 Task: Create new customer invoice with Date Opened: 26-Apr-23, Select Customer: Burlington, Terms: Net 7. Make invoice entry for item-1 with Date: 26-Apr-23, Description: Johnson's Tear-Free Bedtime Baby Bath Soothing Aromas (15 oz), Income Account: Income:Sales, Quantity: 1, Unit Price: 12.99, Sales Tax: Y, Sales Tax Included: N, Tax Table: Sales Tax. Post Invoice with Post Date: 26-Apr-23, Post to Accounts: Assets:Accounts Receivable. Pay / Process Payment with Transaction Date: 02-May-23, Amount: 13.77, Transfer Account: Checking Account. Go to 'Print Invoice'. Save a pdf copy of the invoice.
Action: Mouse pressed left at (140, 24)
Screenshot: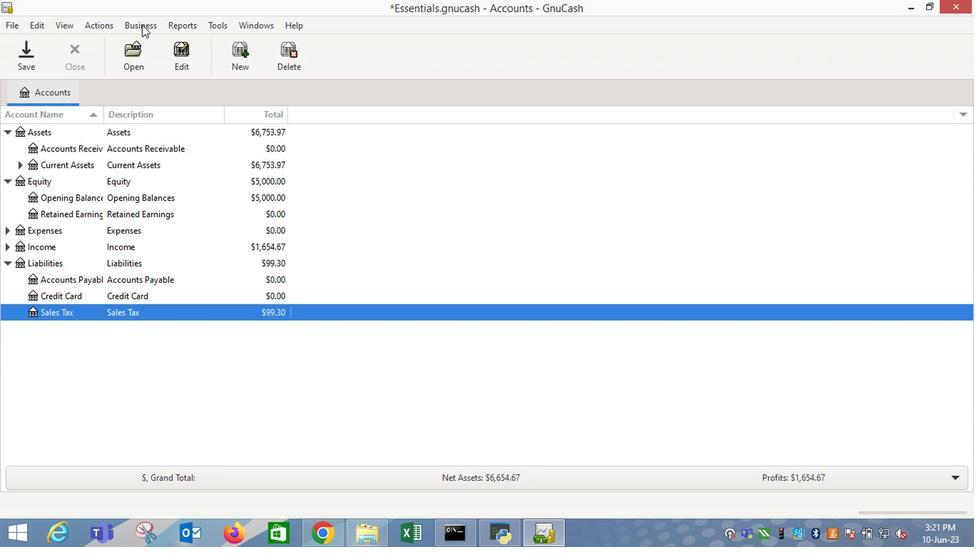 
Action: Mouse moved to (307, 95)
Screenshot: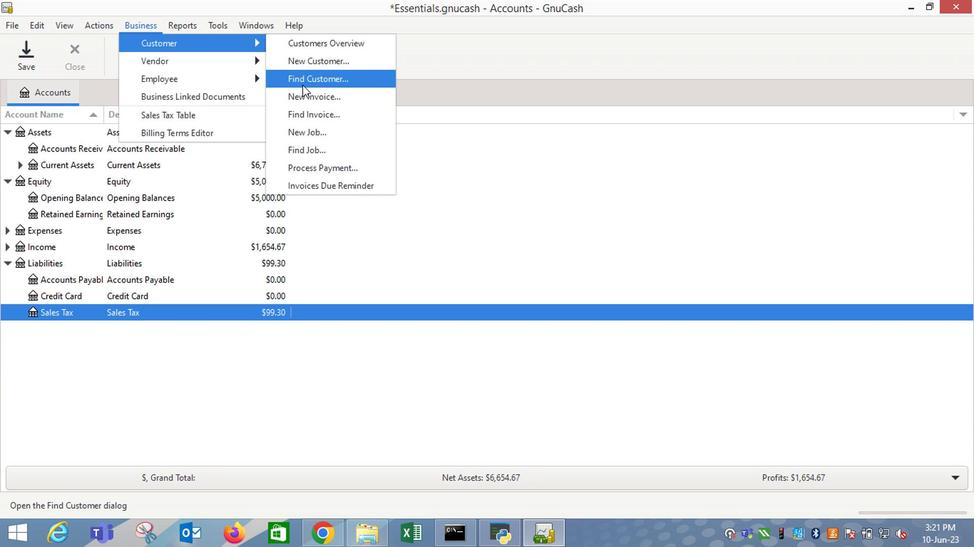 
Action: Mouse pressed left at (307, 95)
Screenshot: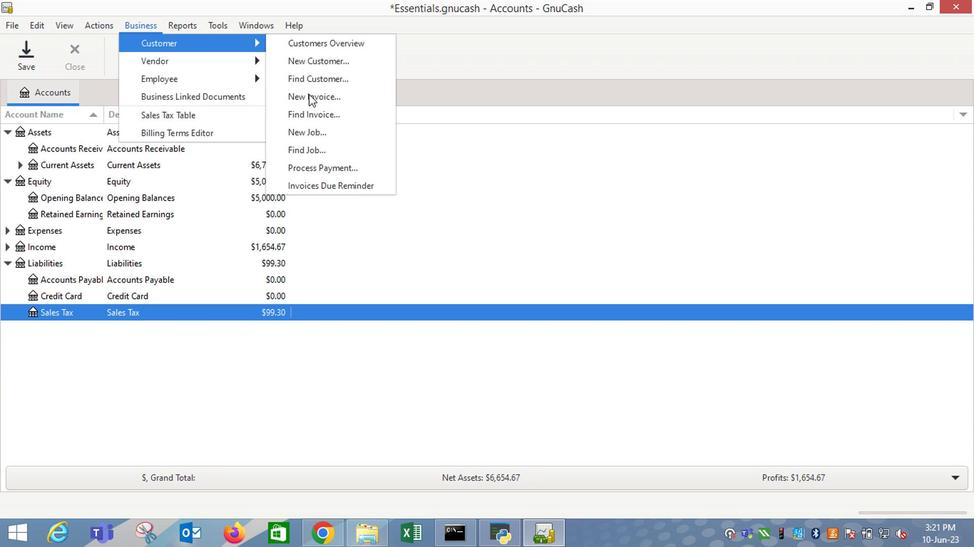 
Action: Mouse moved to (582, 217)
Screenshot: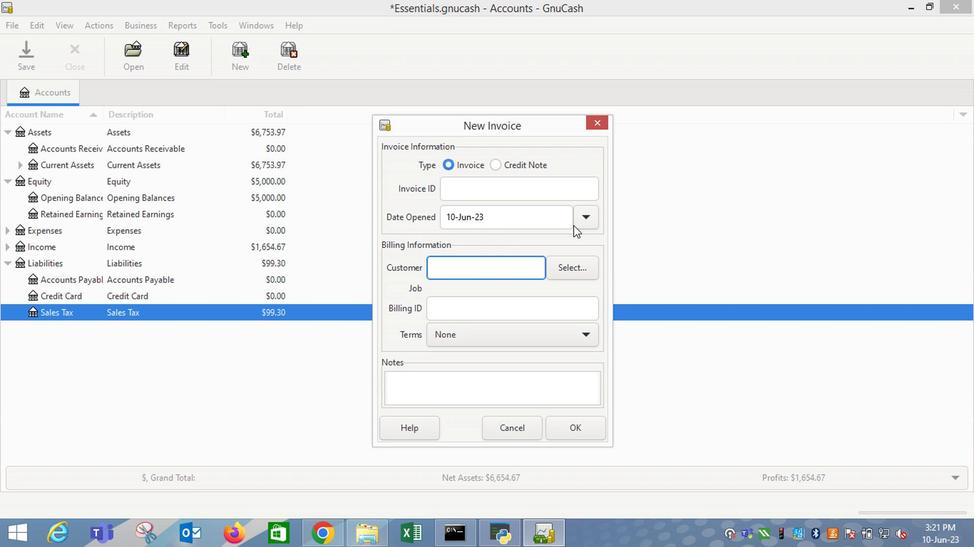 
Action: Mouse pressed left at (582, 217)
Screenshot: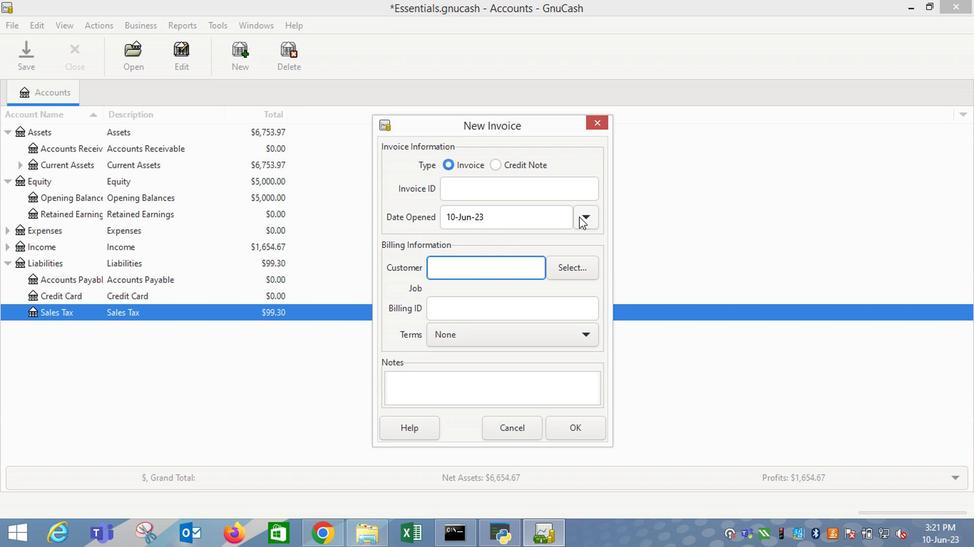 
Action: Mouse moved to (471, 237)
Screenshot: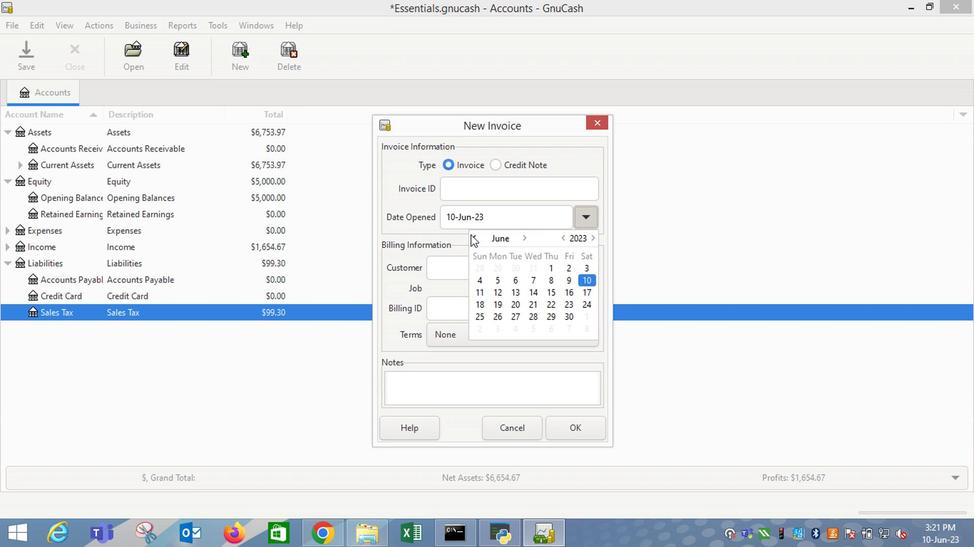 
Action: Mouse pressed left at (471, 237)
Screenshot: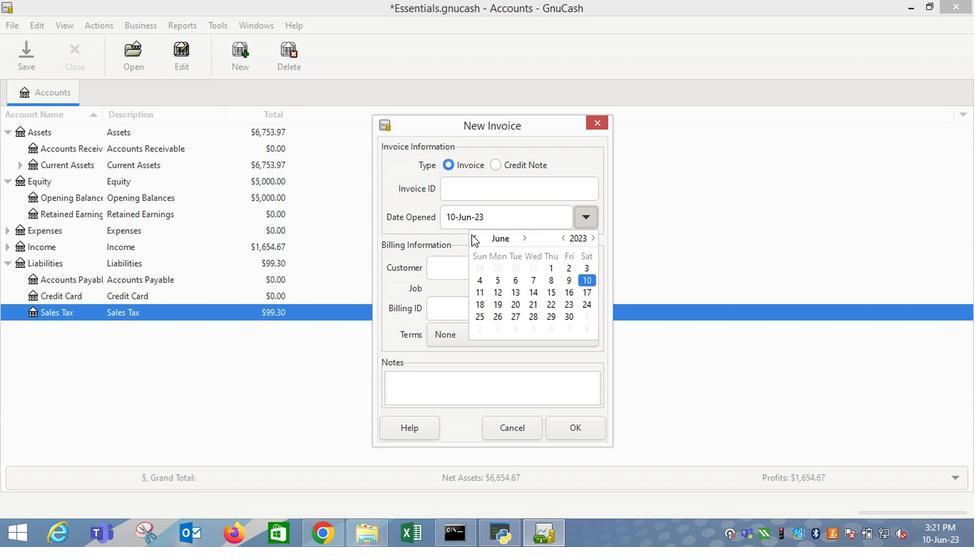 
Action: Mouse pressed left at (471, 237)
Screenshot: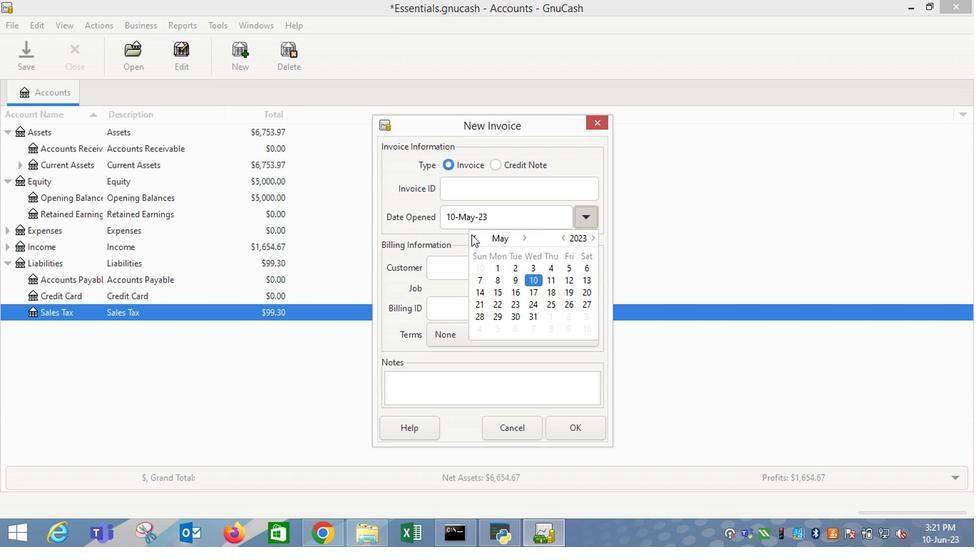 
Action: Mouse moved to (535, 317)
Screenshot: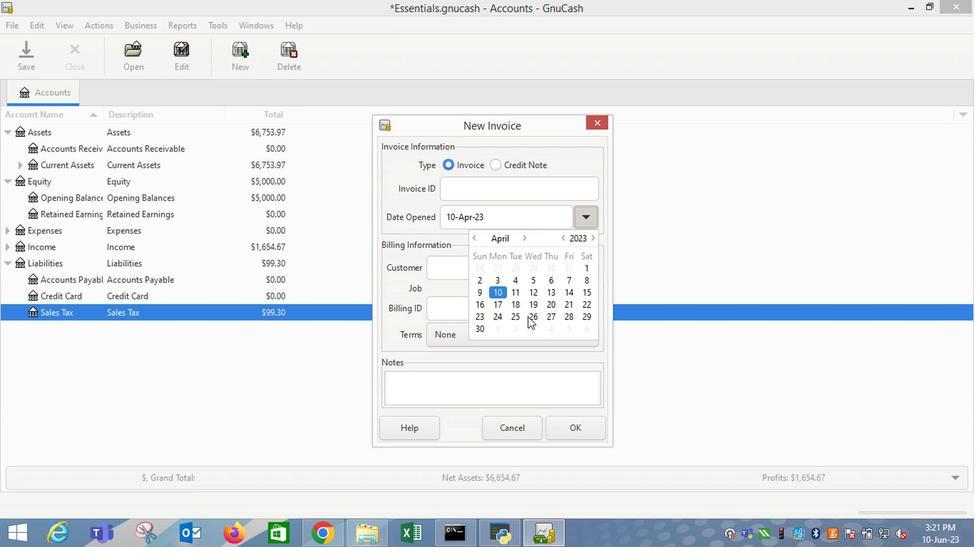 
Action: Mouse pressed left at (535, 317)
Screenshot: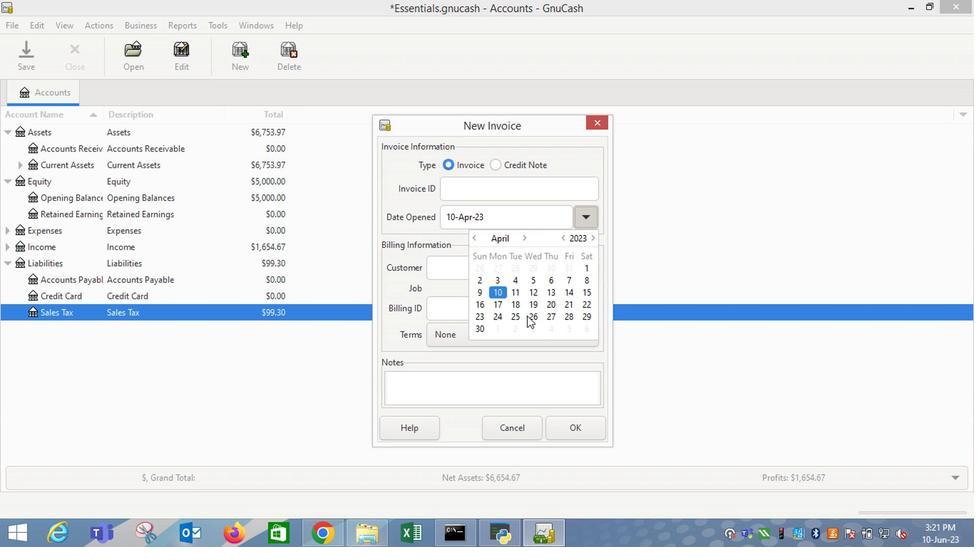 
Action: Mouse moved to (438, 292)
Screenshot: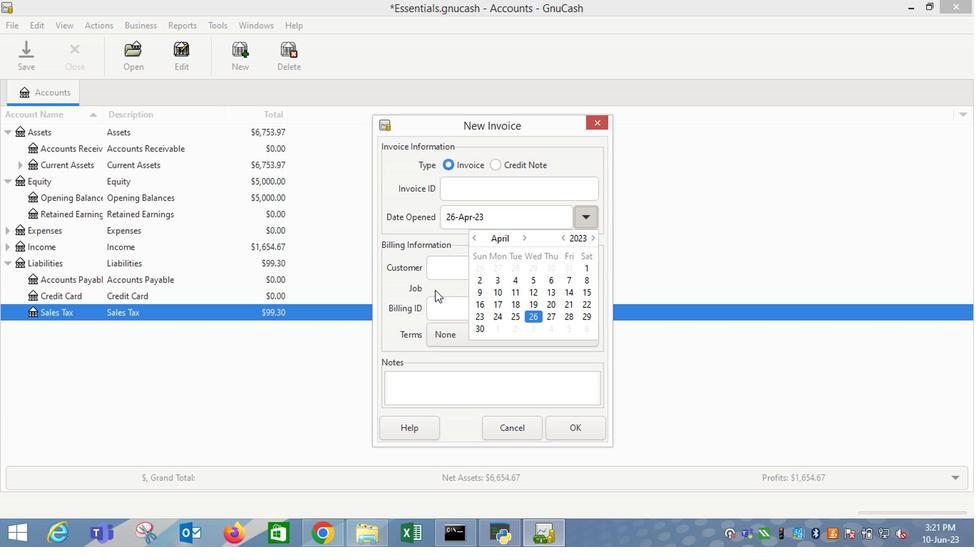 
Action: Mouse pressed left at (436, 292)
Screenshot: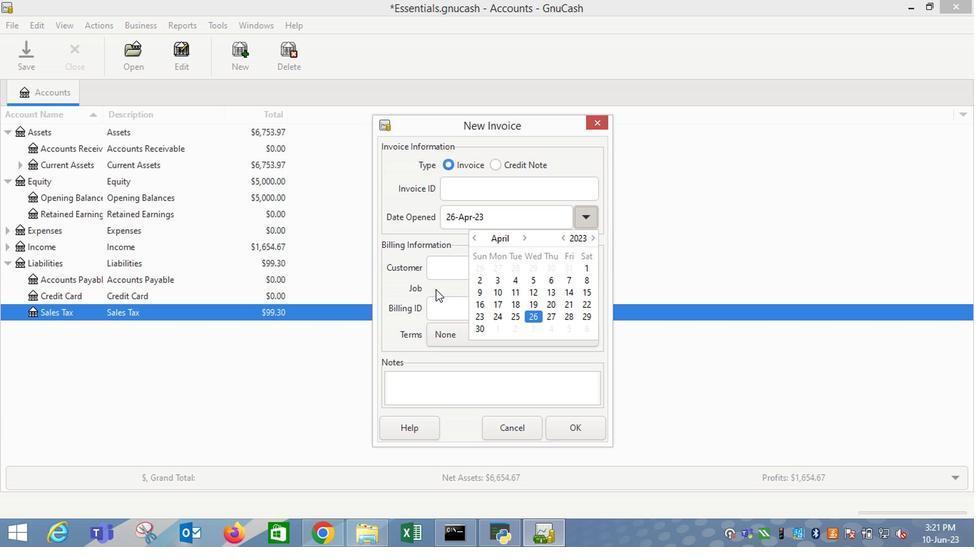 
Action: Mouse moved to (451, 277)
Screenshot: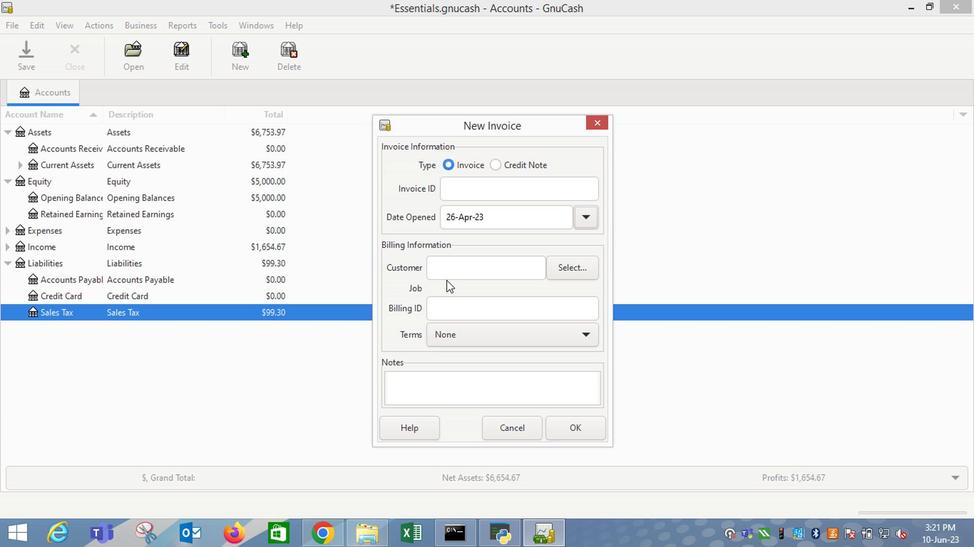 
Action: Mouse pressed left at (451, 277)
Screenshot: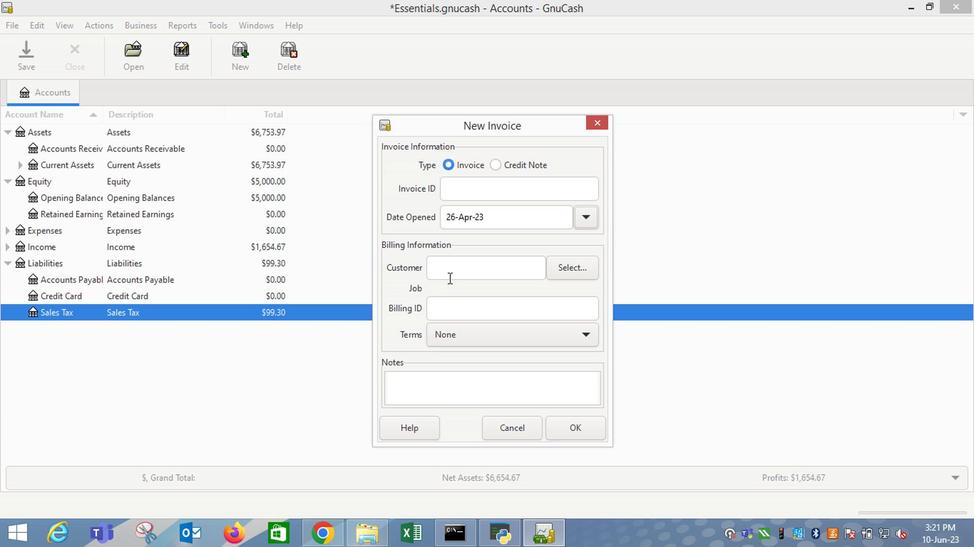 
Action: Key pressed bur
Screenshot: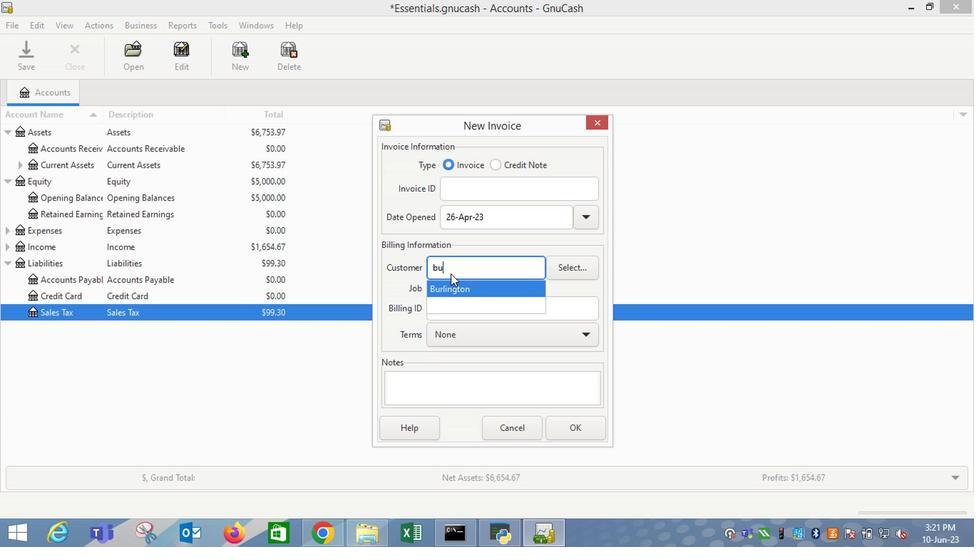 
Action: Mouse moved to (450, 296)
Screenshot: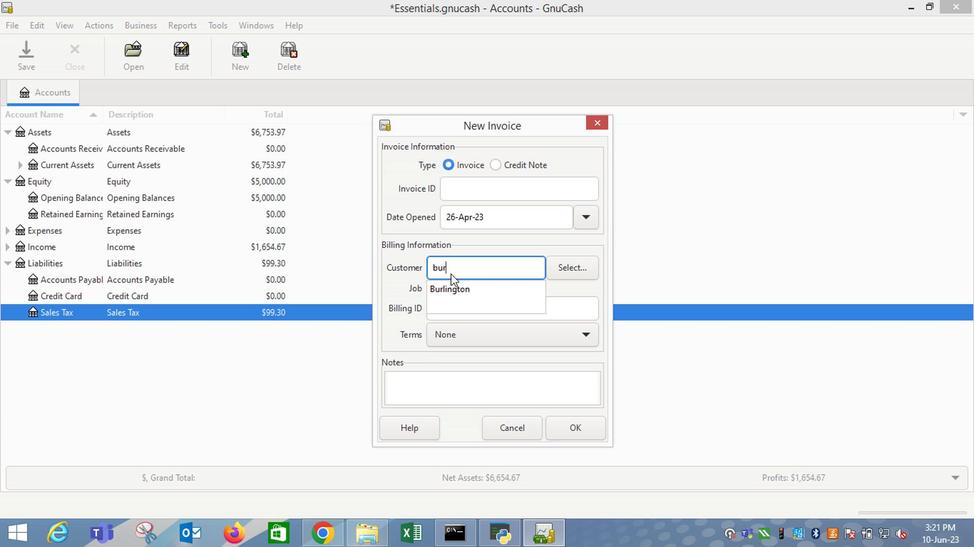 
Action: Mouse pressed left at (450, 296)
Screenshot: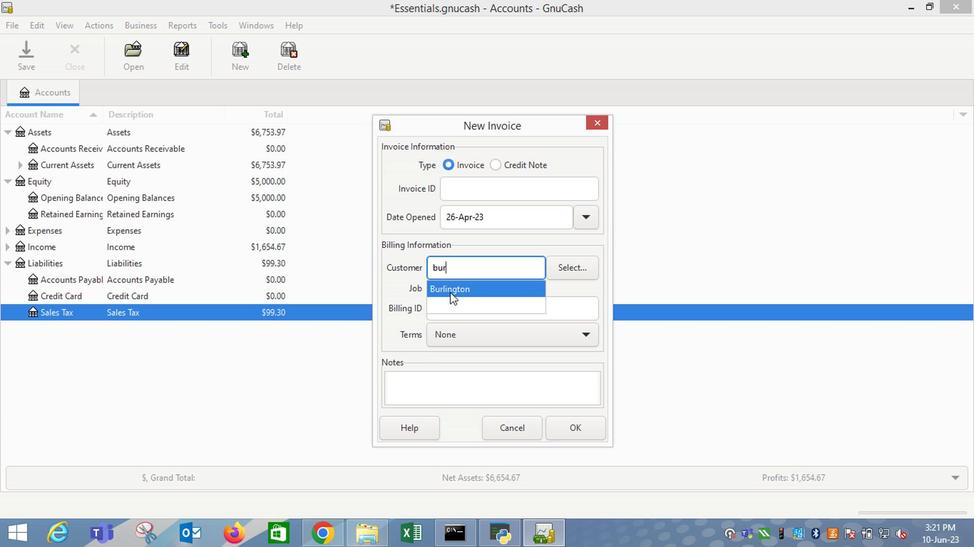 
Action: Mouse moved to (459, 354)
Screenshot: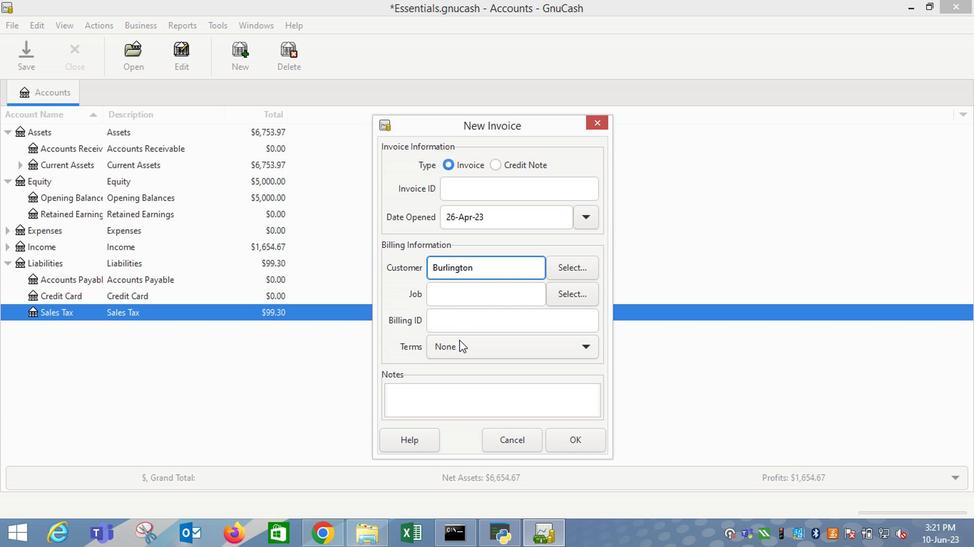 
Action: Mouse pressed left at (459, 354)
Screenshot: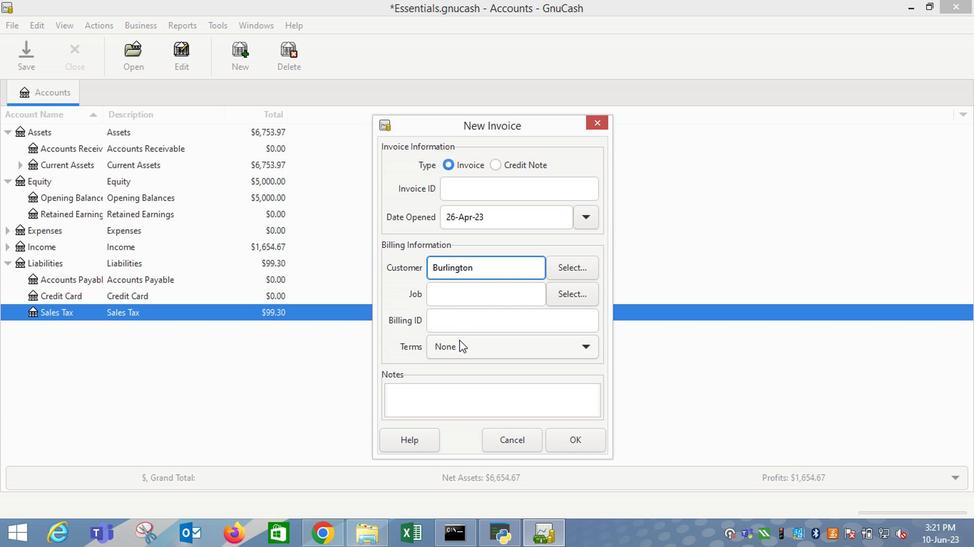 
Action: Mouse moved to (456, 415)
Screenshot: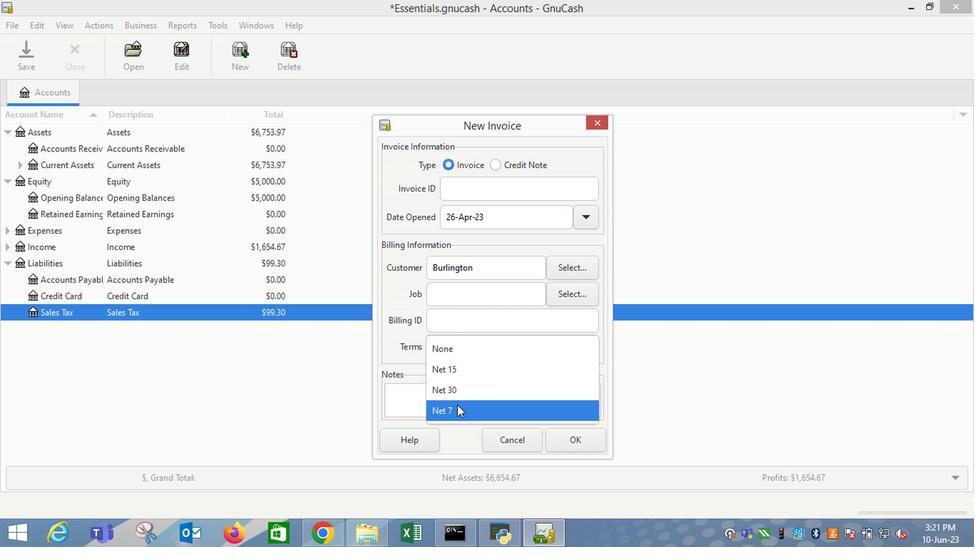 
Action: Mouse pressed left at (456, 415)
Screenshot: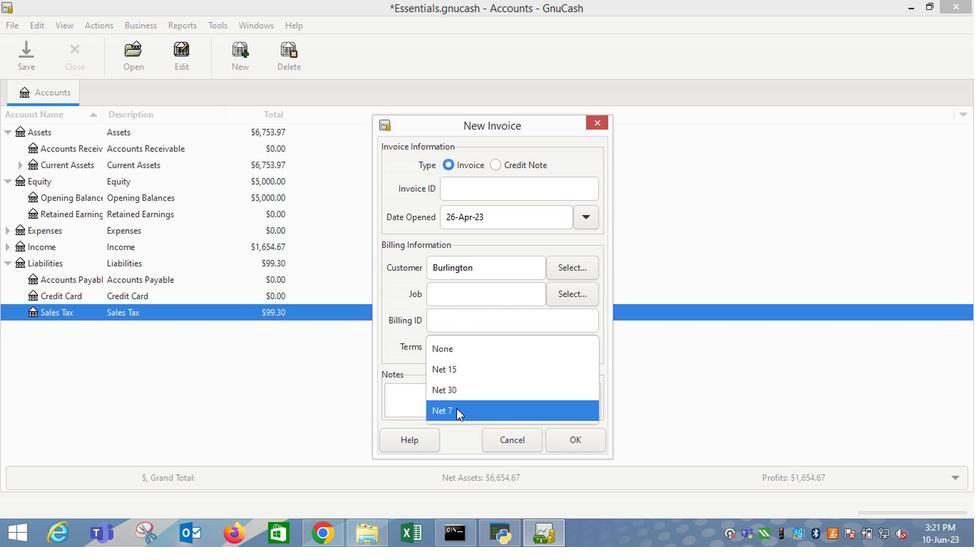 
Action: Mouse moved to (581, 442)
Screenshot: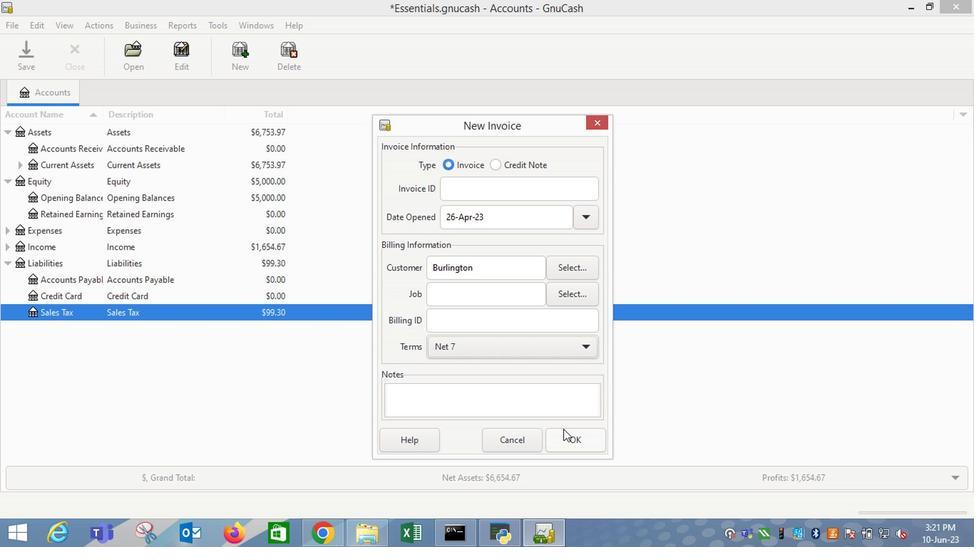 
Action: Mouse pressed left at (581, 441)
Screenshot: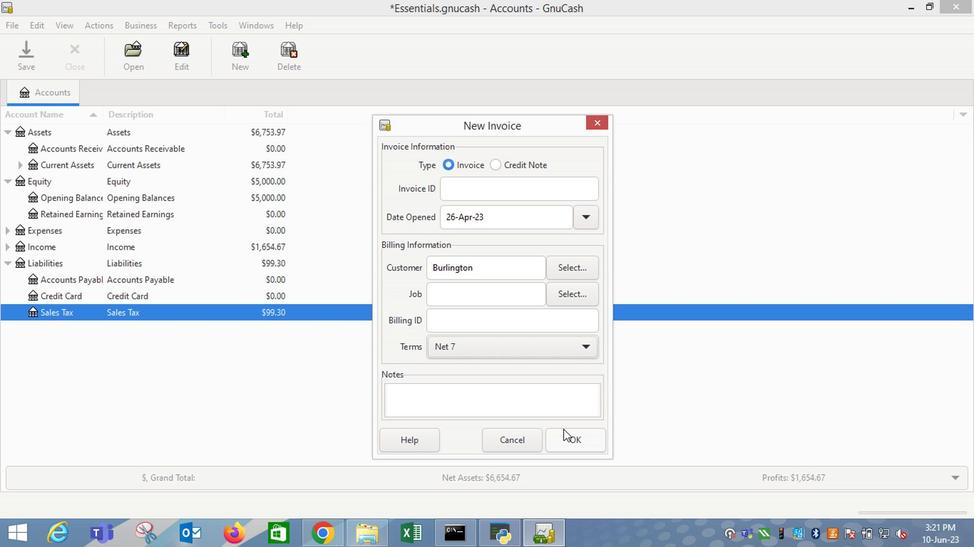 
Action: Mouse moved to (59, 284)
Screenshot: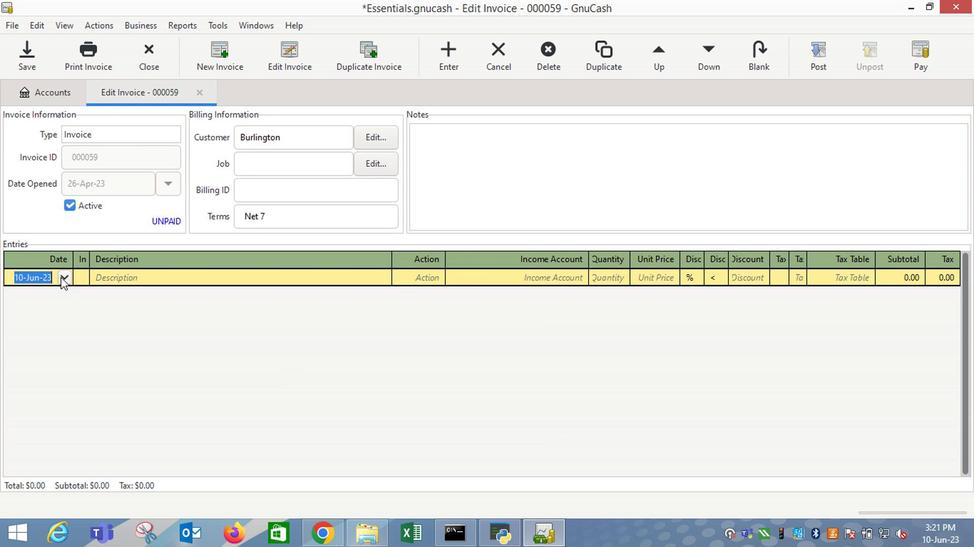 
Action: Mouse pressed left at (59, 284)
Screenshot: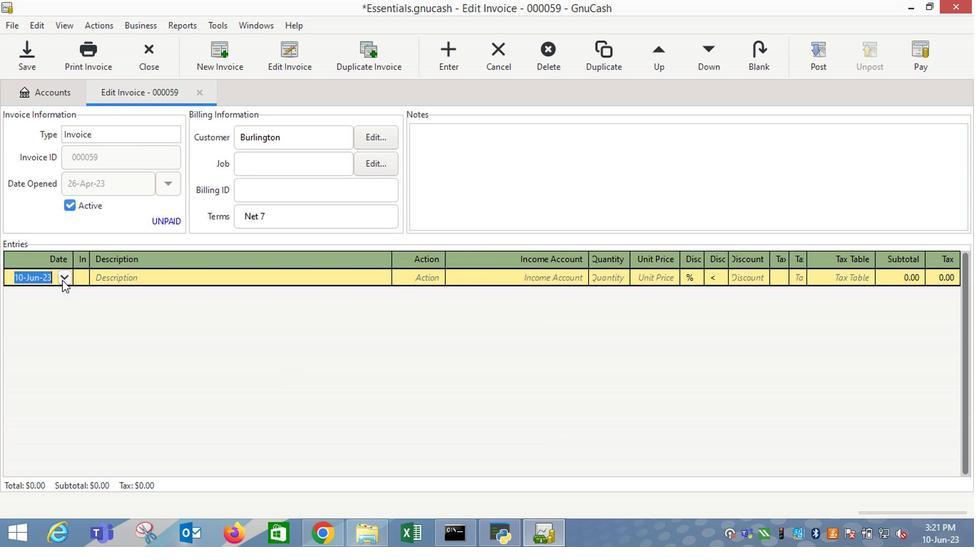 
Action: Mouse moved to (3, 298)
Screenshot: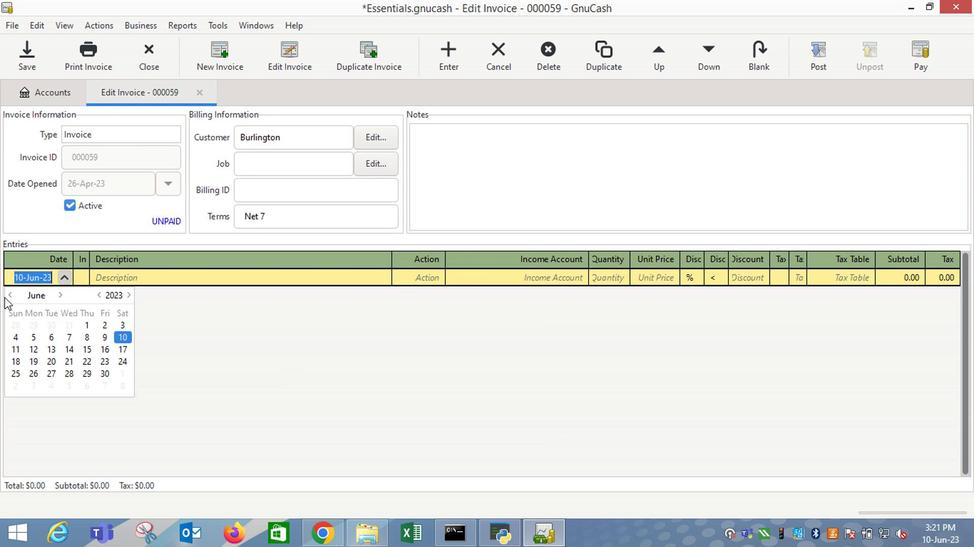 
Action: Mouse pressed left at (3, 298)
Screenshot: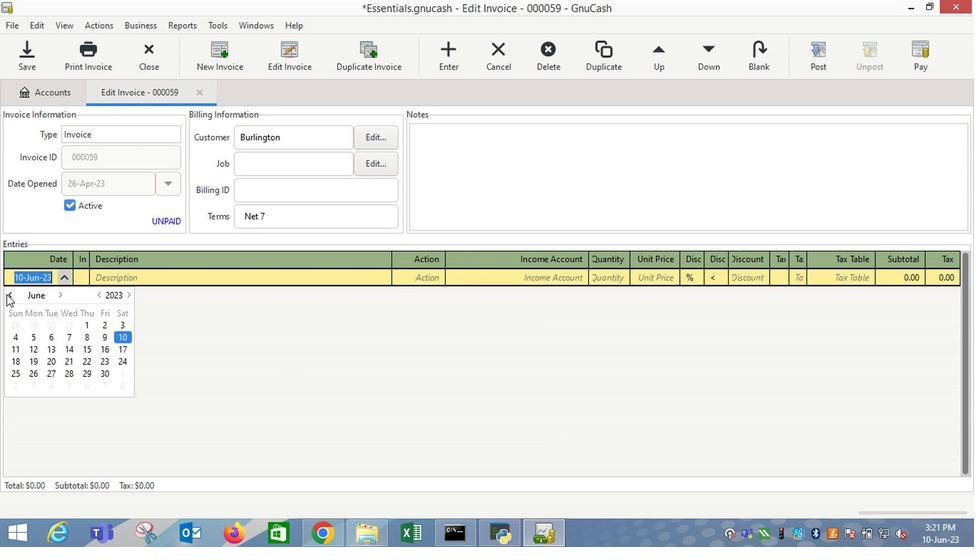 
Action: Mouse pressed left at (3, 298)
Screenshot: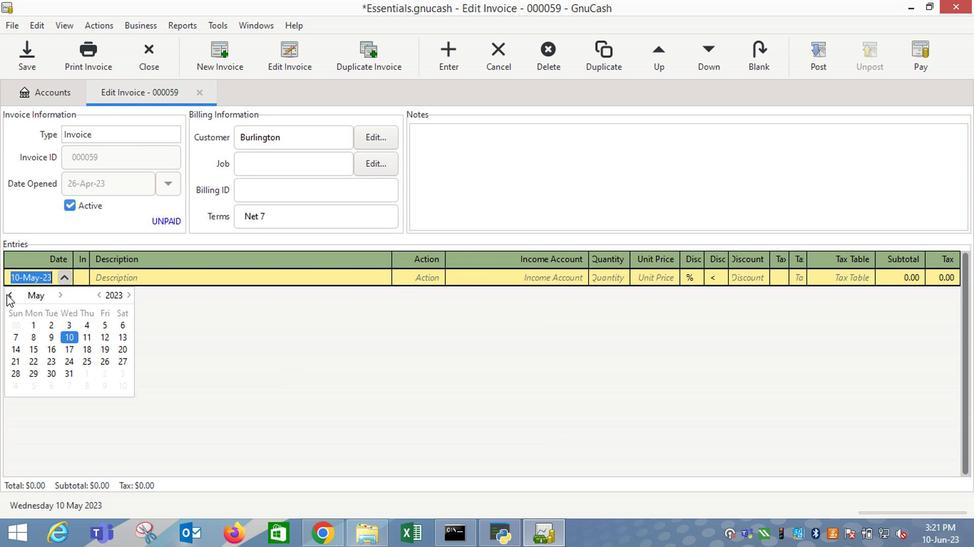 
Action: Mouse moved to (66, 377)
Screenshot: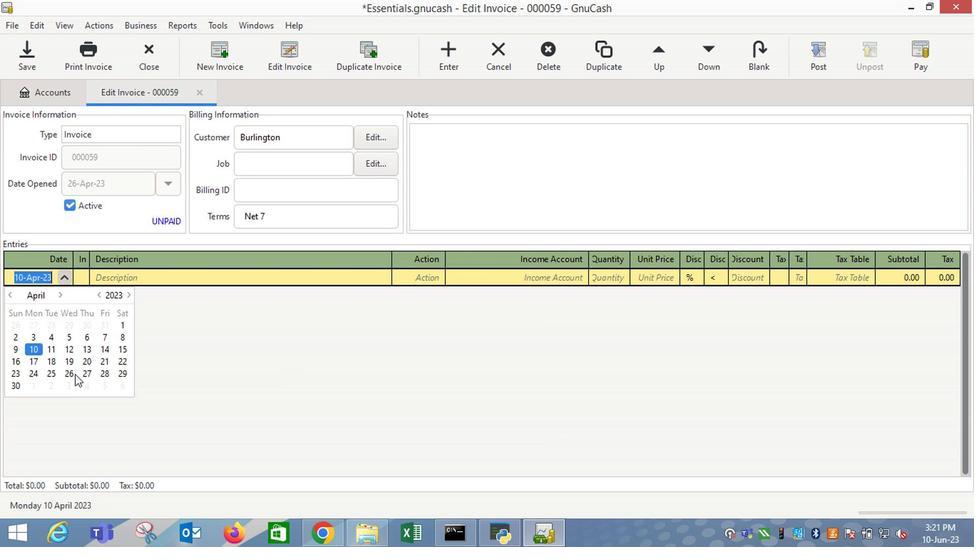 
Action: Mouse pressed left at (66, 377)
Screenshot: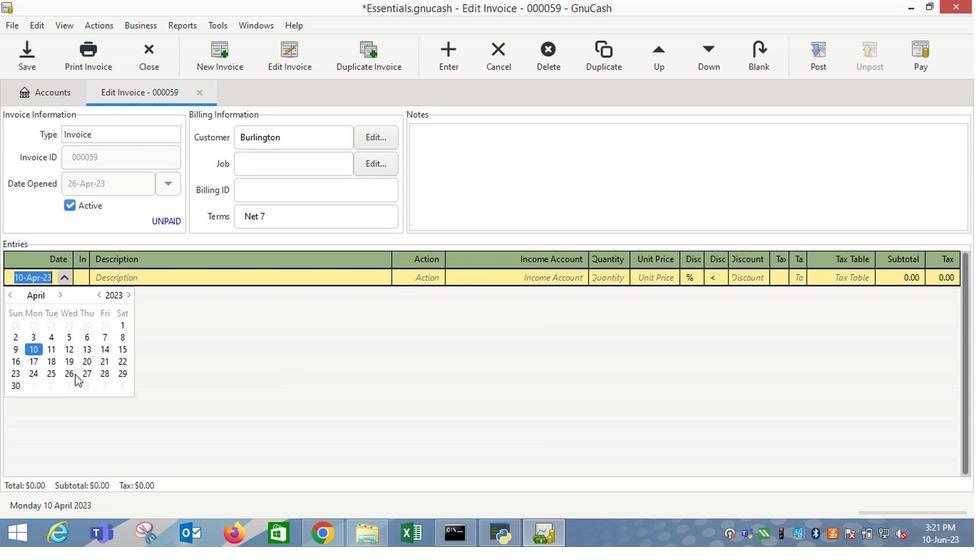 
Action: Key pressed <Key.tab><Key.shift_r>Jo
Screenshot: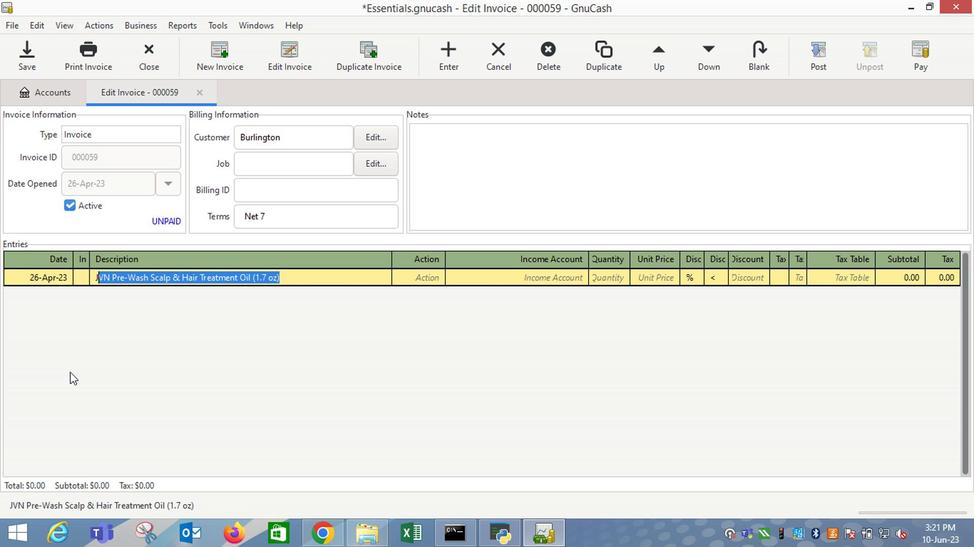 
Action: Mouse pressed left at (66, 377)
Screenshot: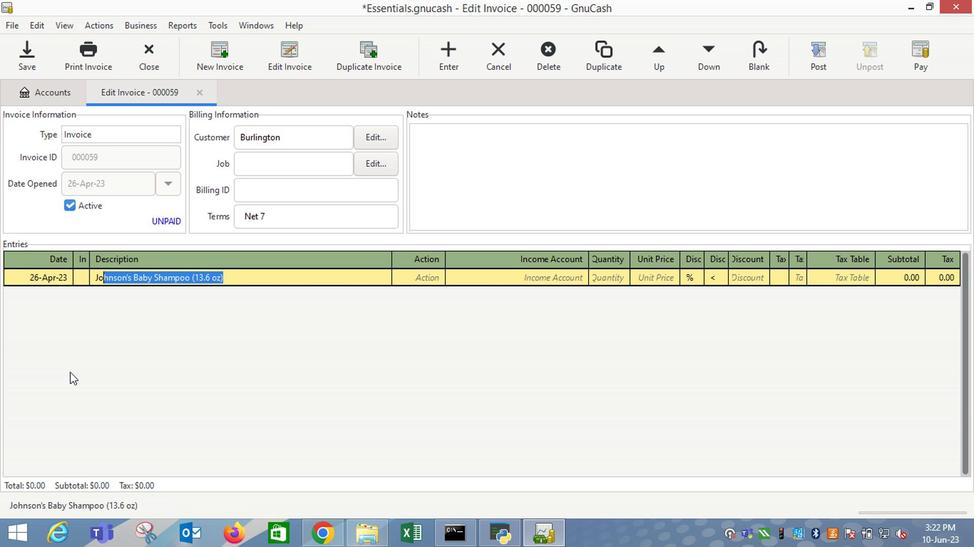 
Action: Mouse pressed left at (66, 377)
Screenshot: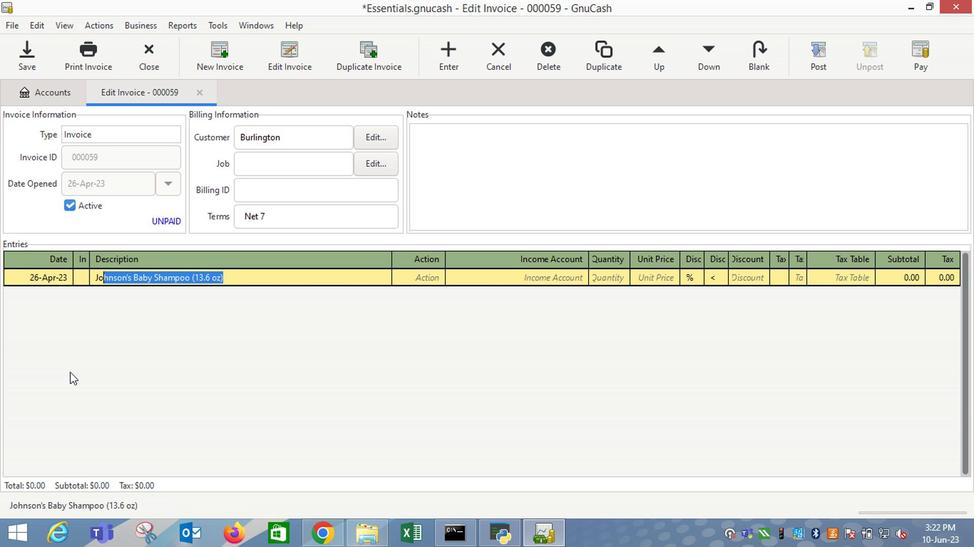 
Action: Key pressed hnson's<Key.space><Key.shift_r>Tear-<Key.shift_r><Key.shift_r><Key.shift_r><Key.shift_r><Key.shift_r><Key.shift_r><Key.shift_r><Key.shift_r><Key.tab><Key.tab>12.99<Key.tab>
Screenshot: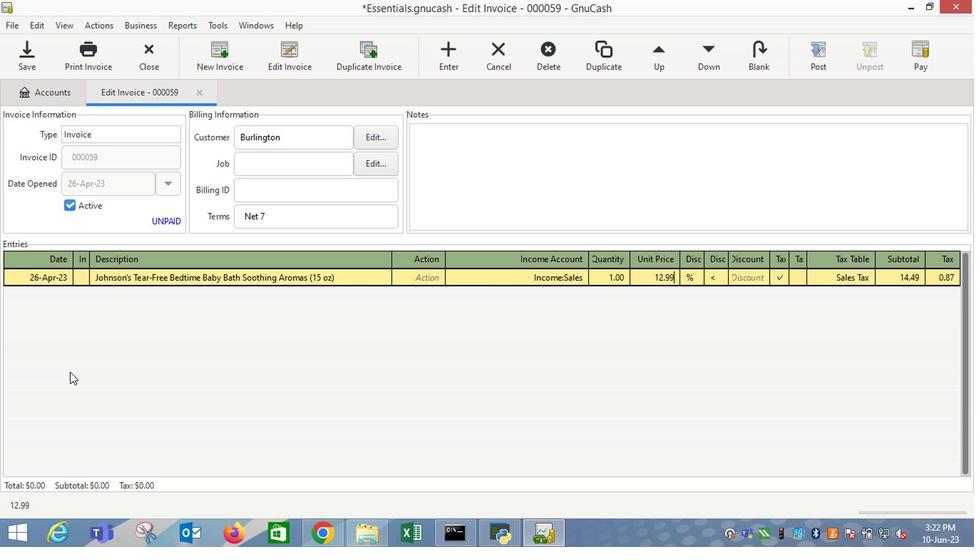 
Action: Mouse moved to (833, 277)
Screenshot: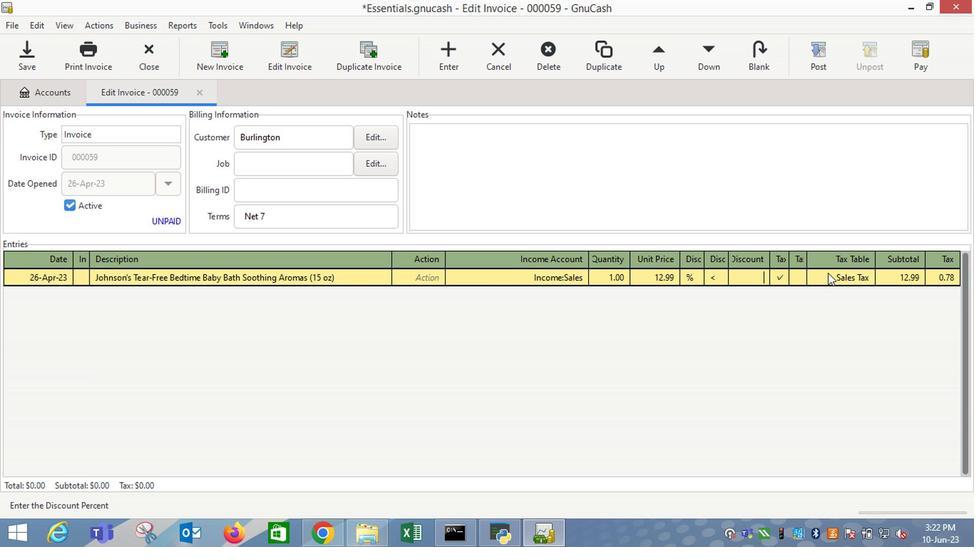 
Action: Mouse pressed left at (833, 277)
Screenshot: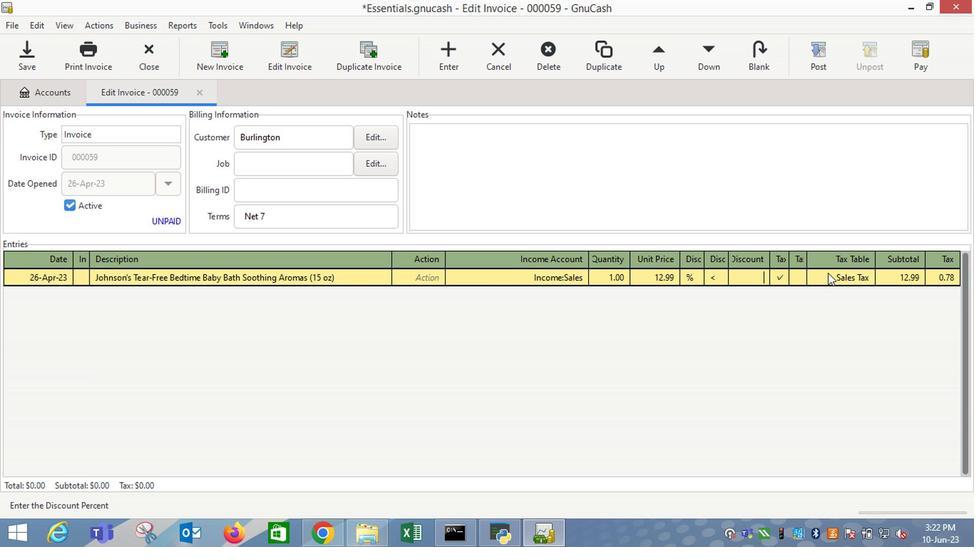 
Action: Mouse moved to (843, 297)
Screenshot: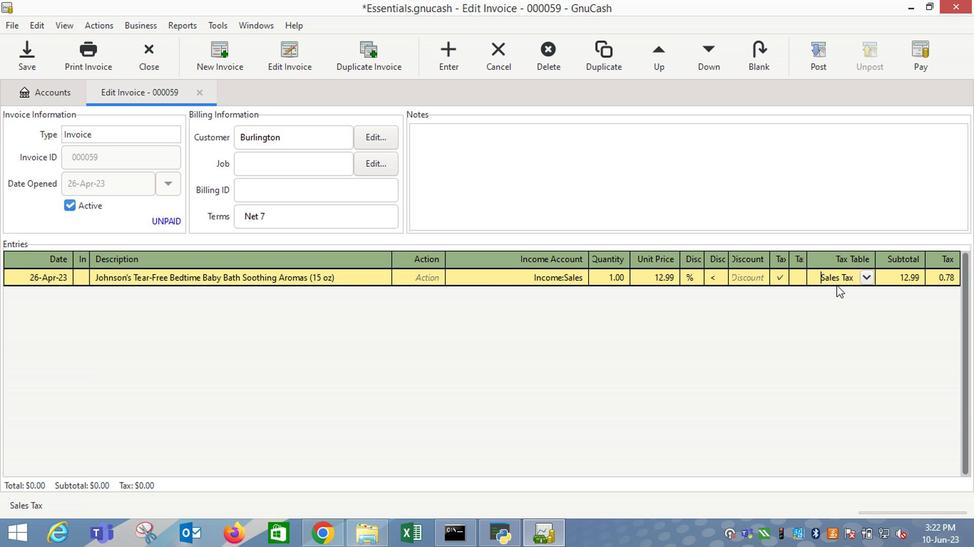 
Action: Key pressed <Key.enter>
Screenshot: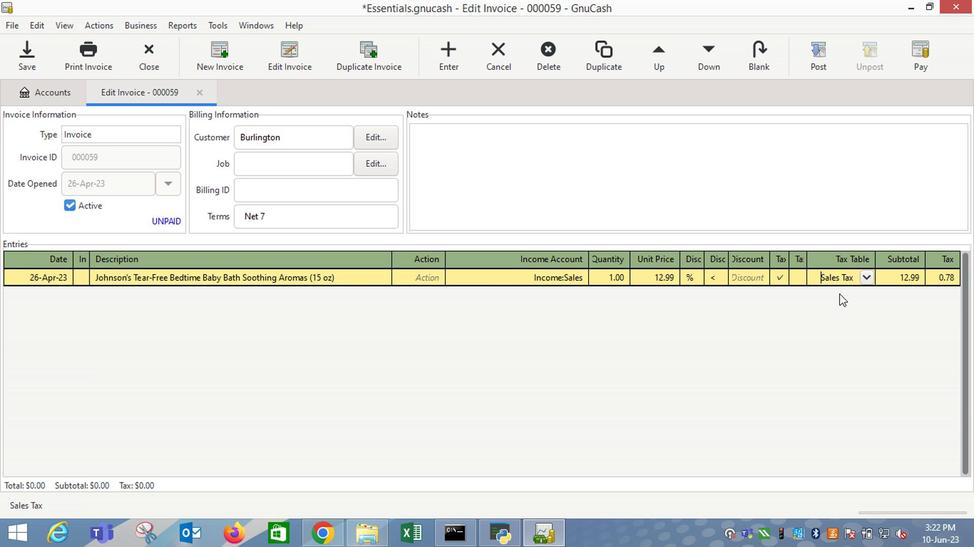 
Action: Mouse moved to (831, 58)
Screenshot: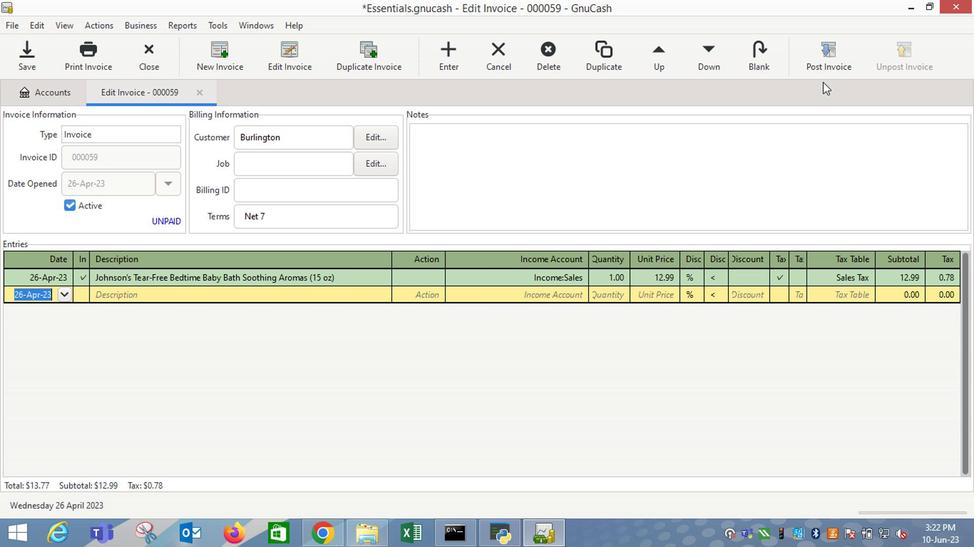 
Action: Mouse pressed left at (831, 58)
Screenshot: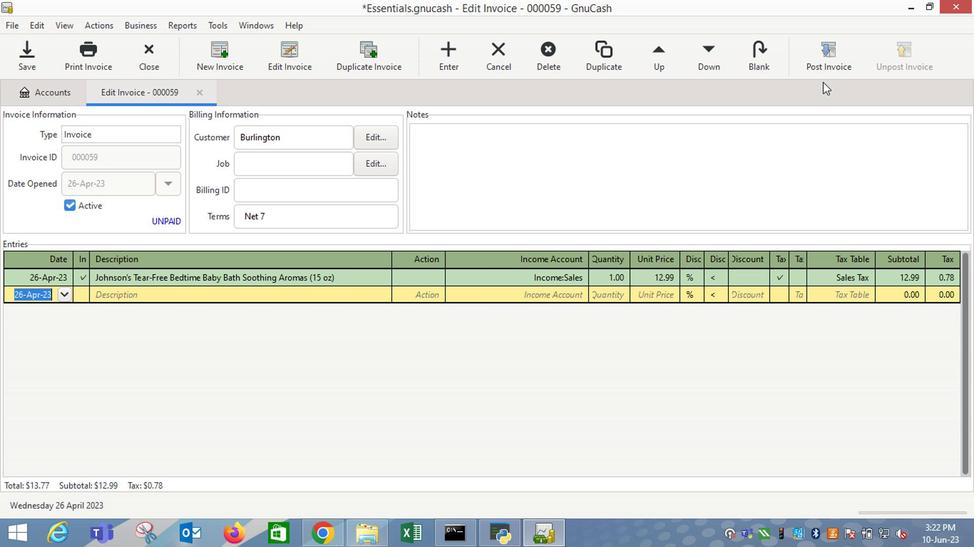 
Action: Mouse moved to (605, 238)
Screenshot: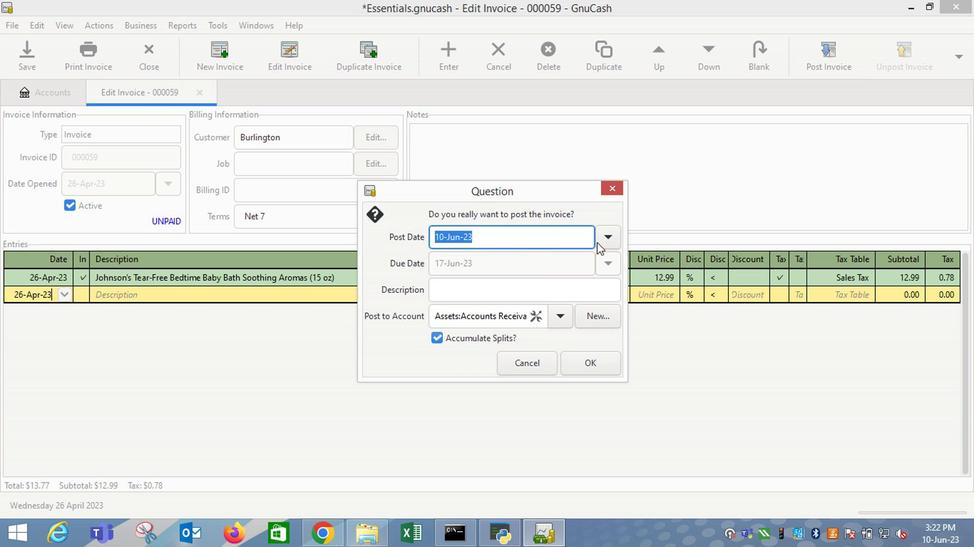 
Action: Mouse pressed left at (605, 238)
Screenshot: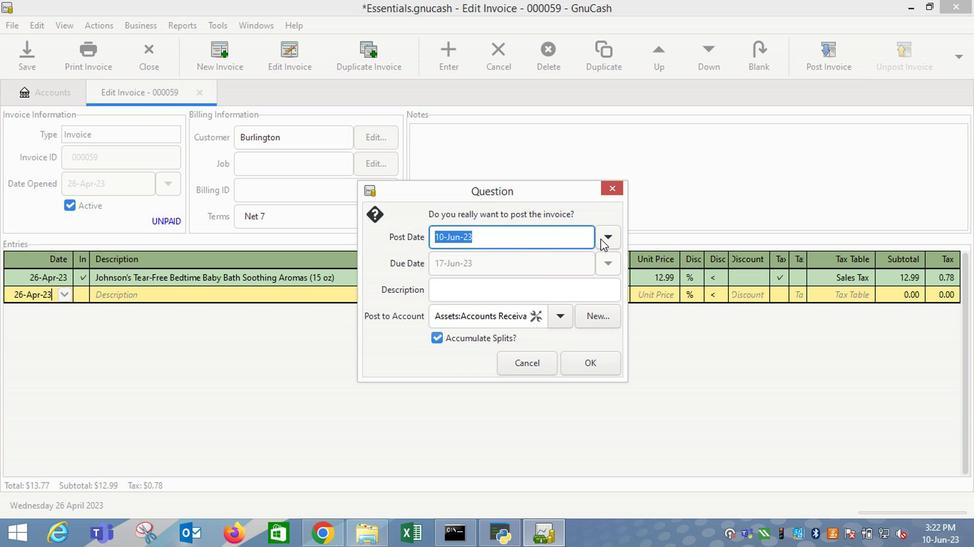 
Action: Mouse moved to (497, 262)
Screenshot: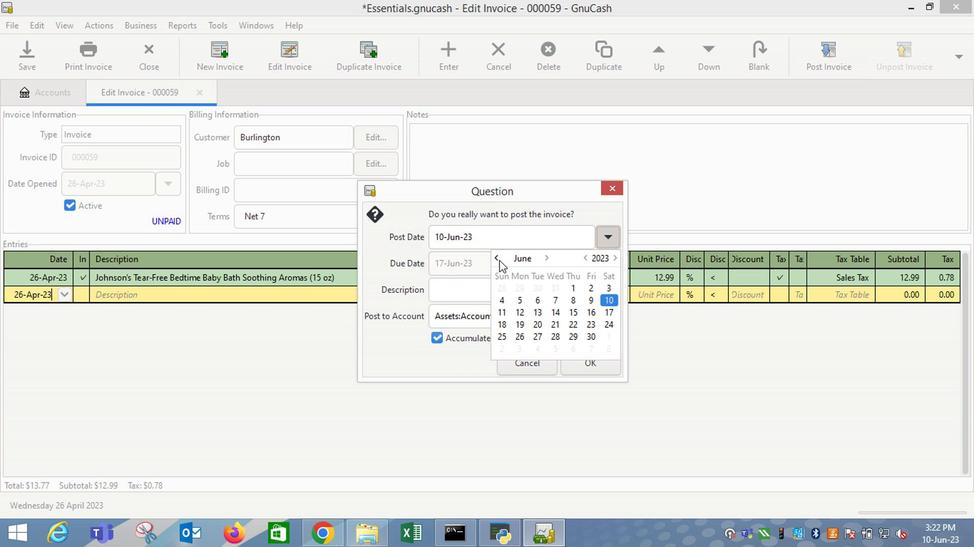 
Action: Mouse pressed left at (497, 262)
Screenshot: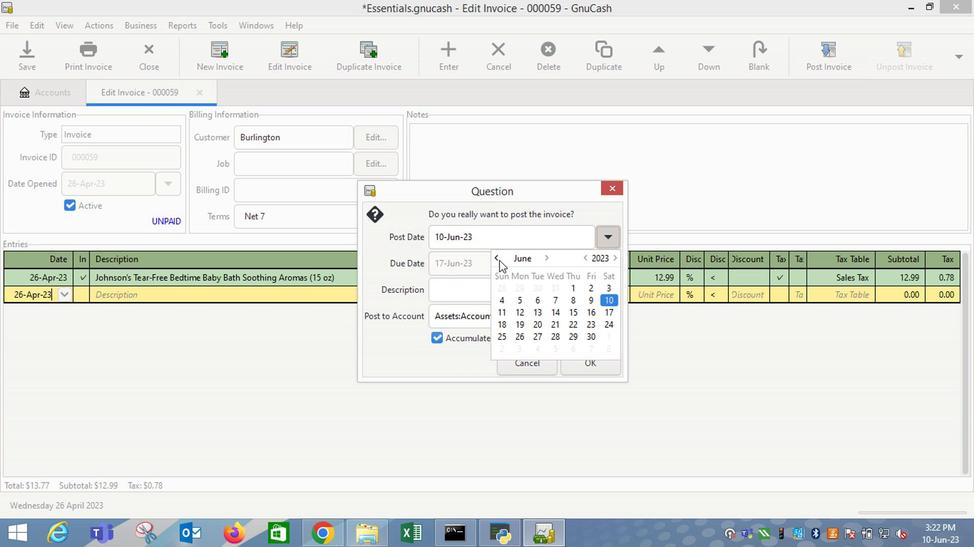 
Action: Mouse pressed left at (497, 262)
Screenshot: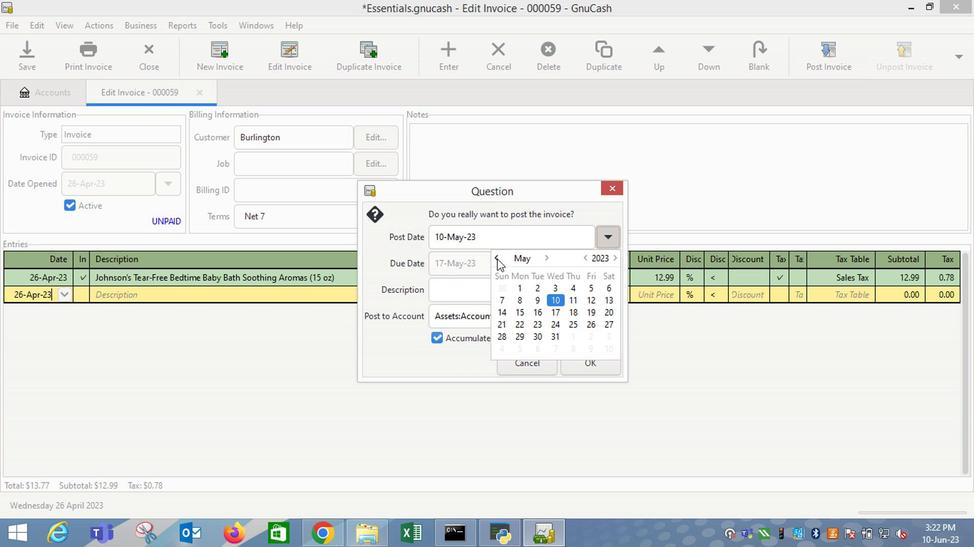 
Action: Mouse moved to (561, 342)
Screenshot: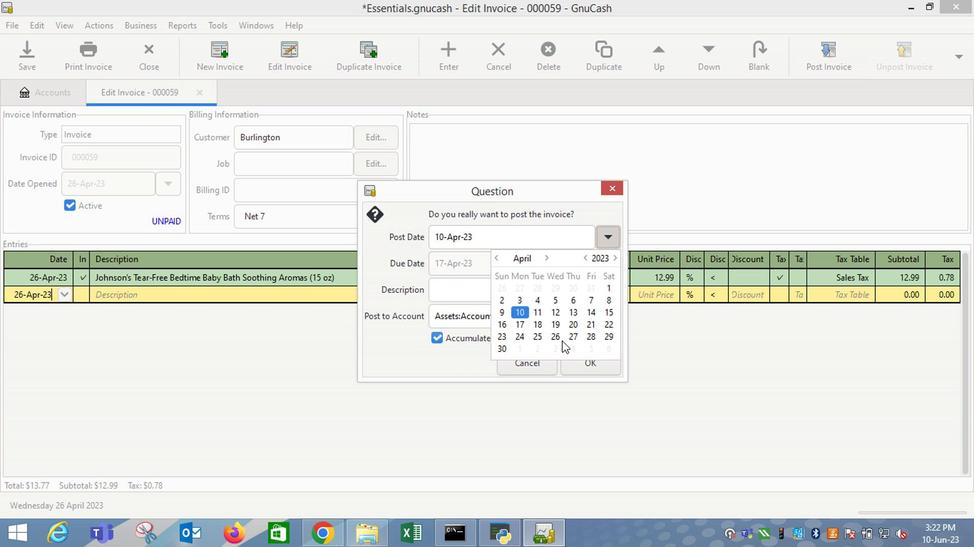 
Action: Mouse pressed left at (561, 342)
Screenshot: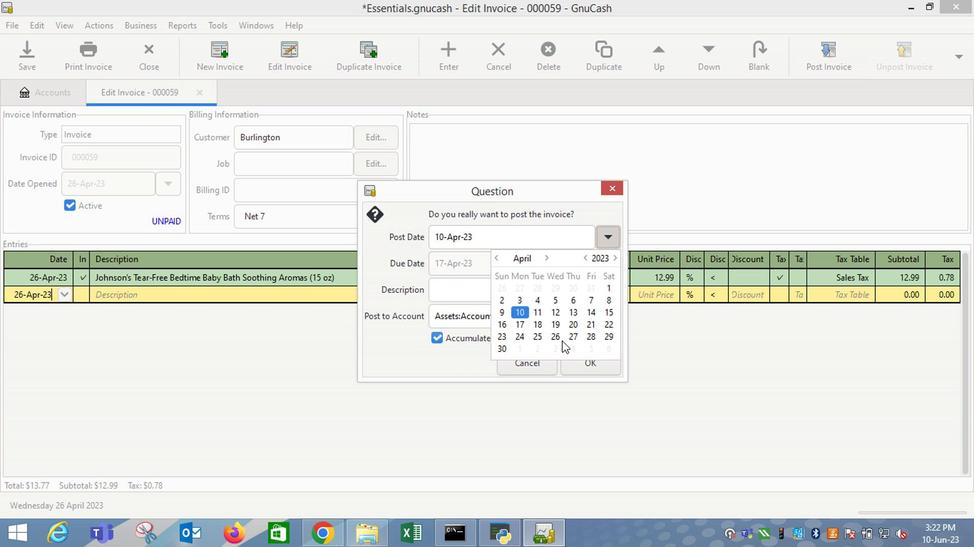 
Action: Mouse moved to (427, 296)
Screenshot: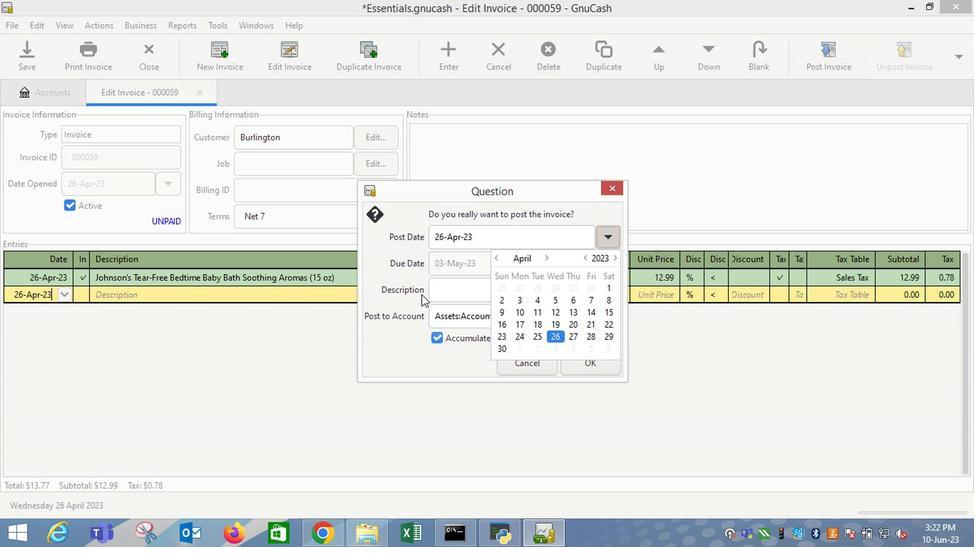 
Action: Mouse pressed left at (427, 296)
Screenshot: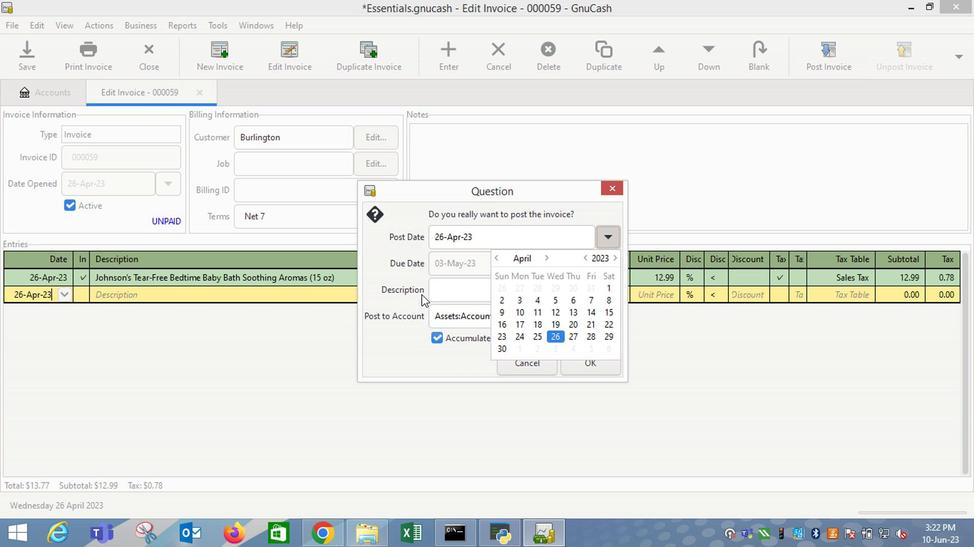 
Action: Mouse moved to (593, 365)
Screenshot: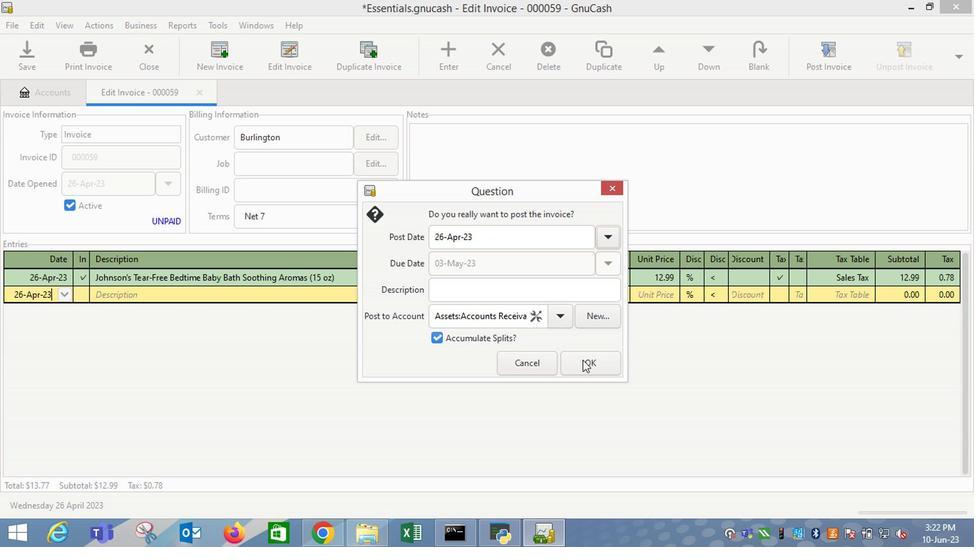 
Action: Mouse pressed left at (593, 365)
Screenshot: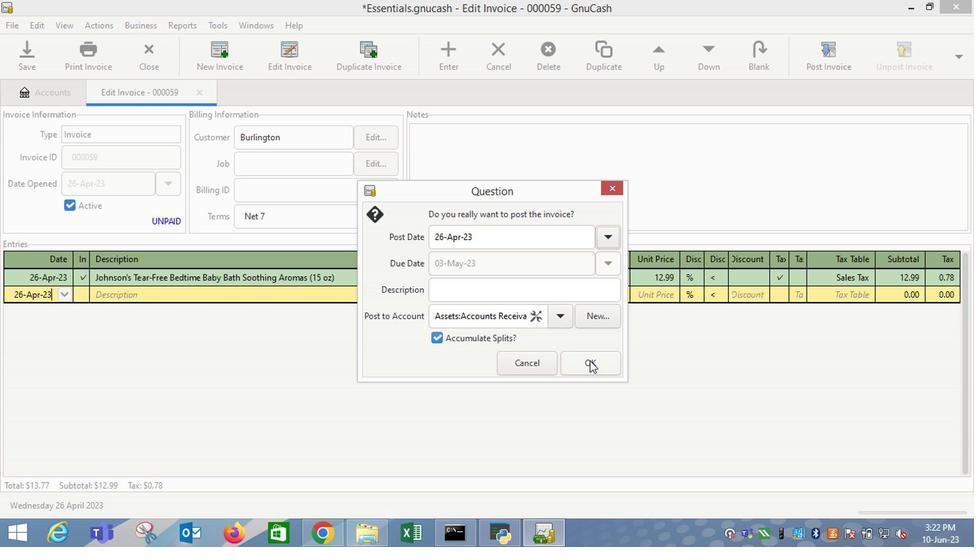 
Action: Mouse moved to (922, 57)
Screenshot: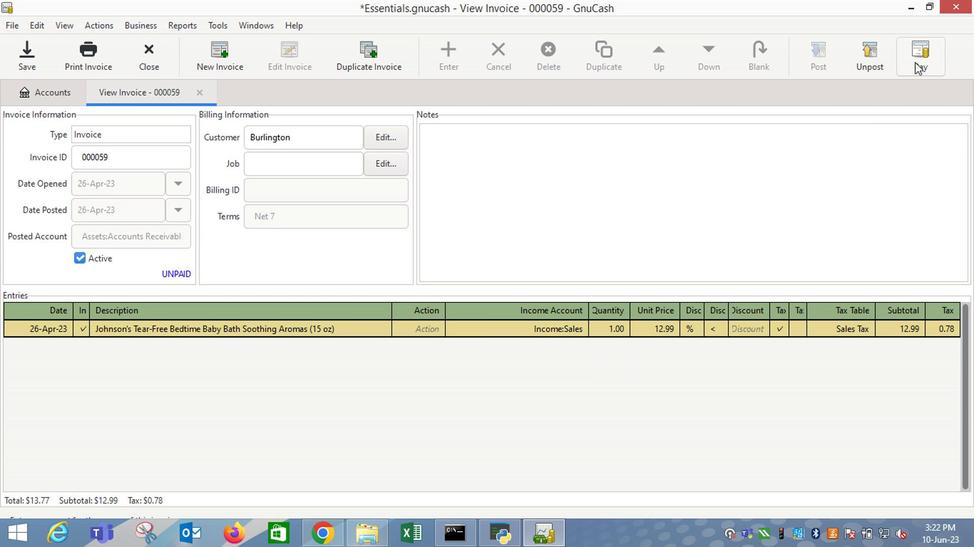 
Action: Mouse pressed left at (922, 57)
Screenshot: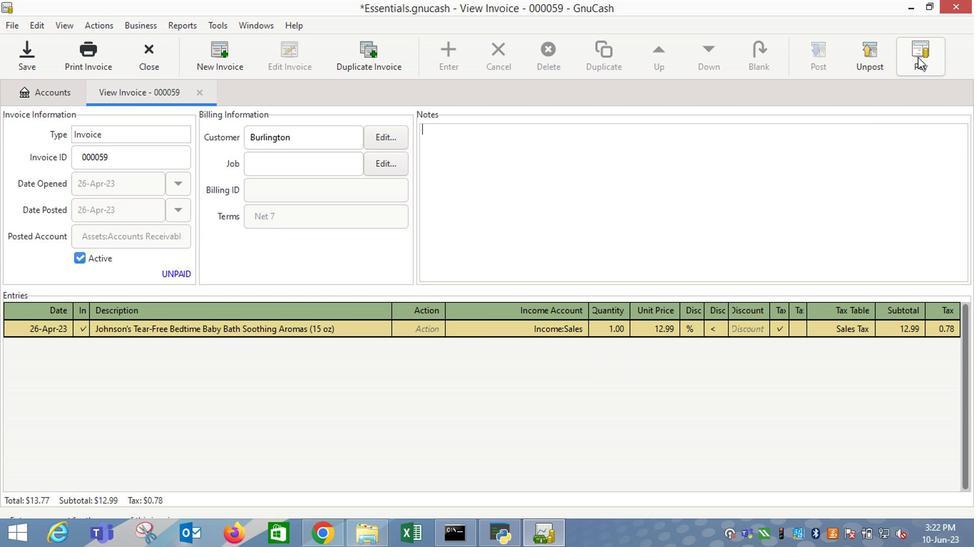 
Action: Mouse moved to (435, 284)
Screenshot: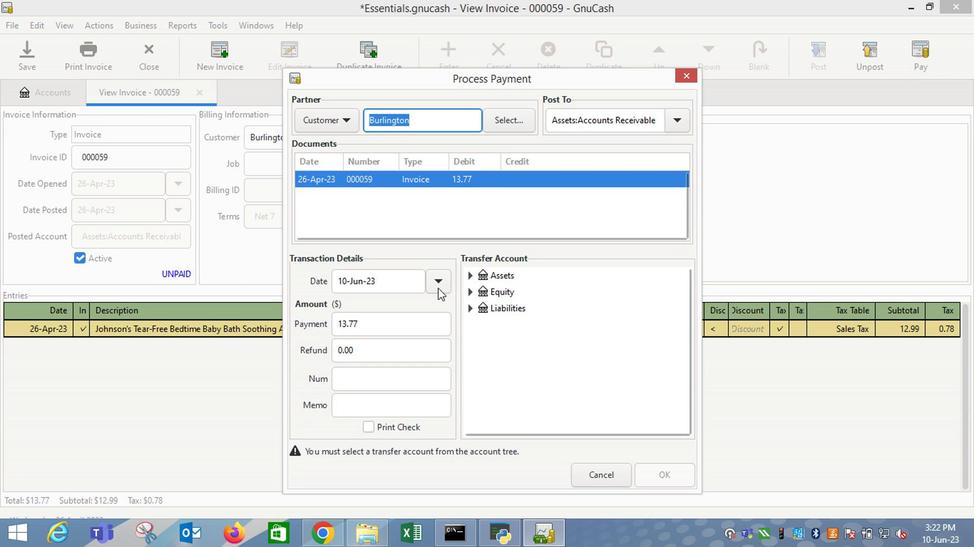 
Action: Mouse pressed left at (435, 284)
Screenshot: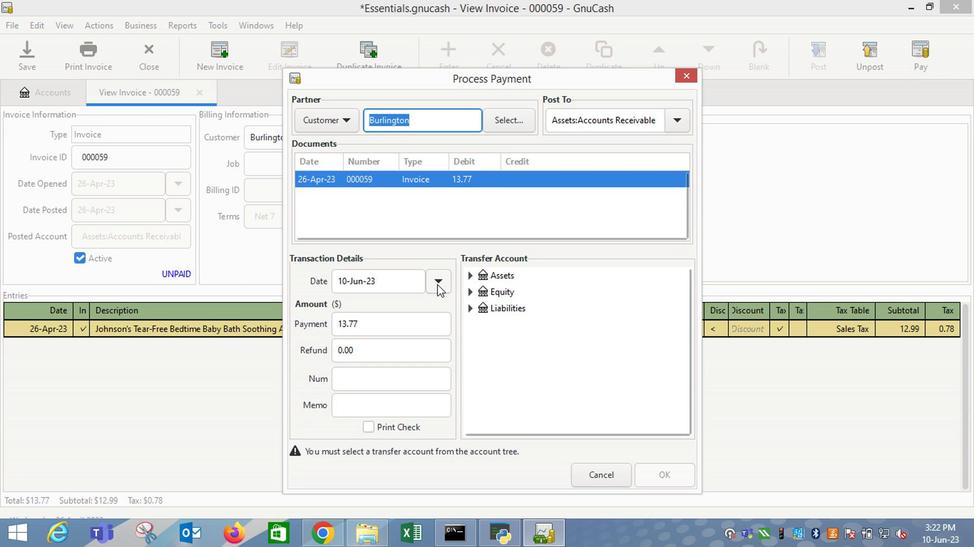 
Action: Mouse moved to (326, 302)
Screenshot: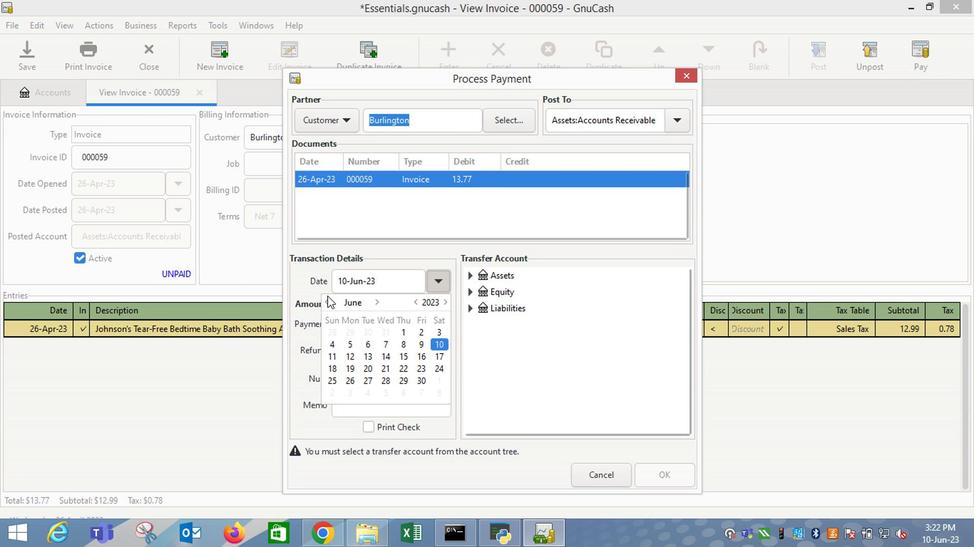 
Action: Mouse pressed left at (326, 302)
Screenshot: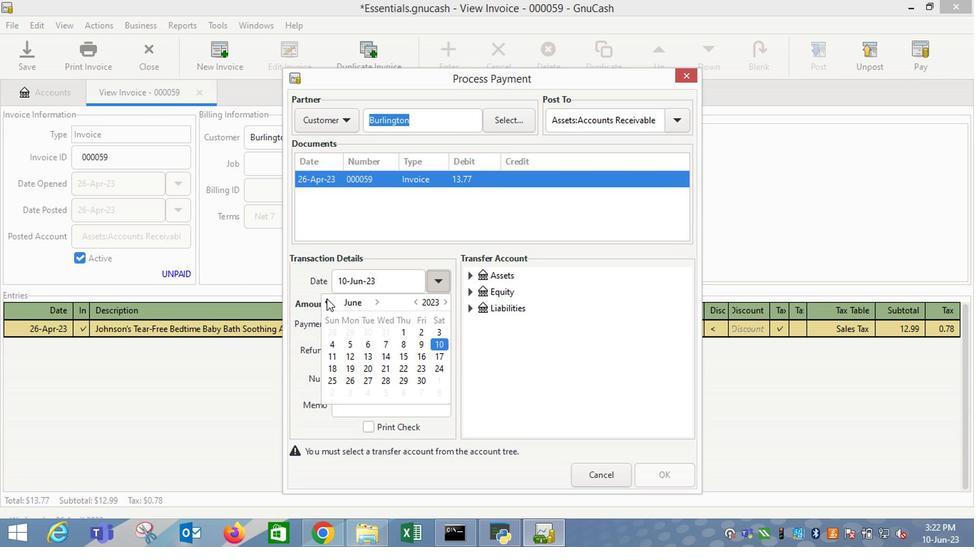 
Action: Mouse moved to (366, 336)
Screenshot: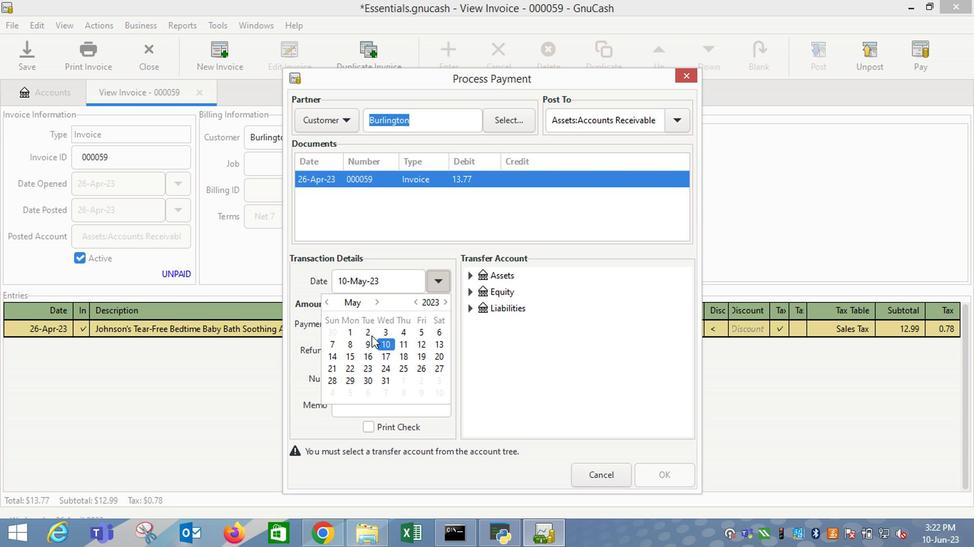 
Action: Mouse pressed left at (366, 336)
Screenshot: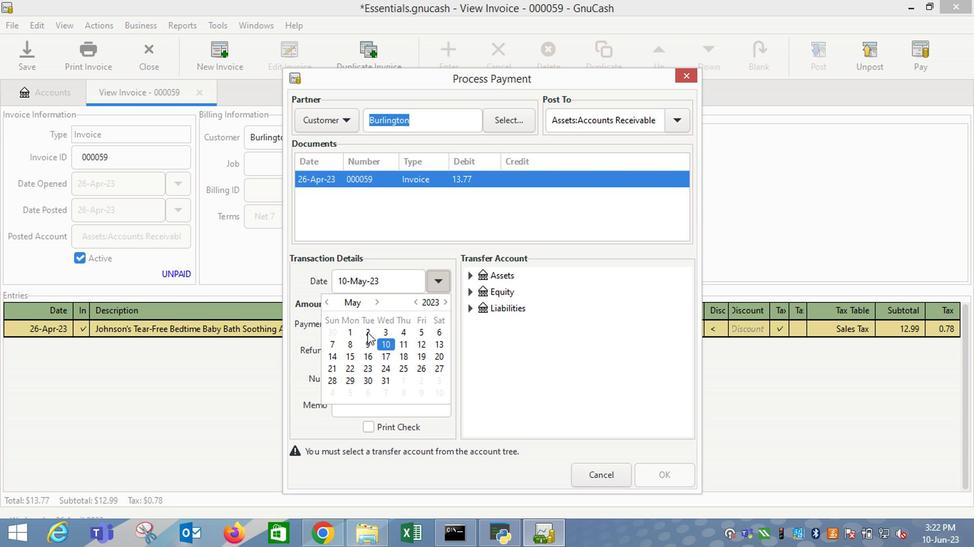 
Action: Mouse moved to (507, 333)
Screenshot: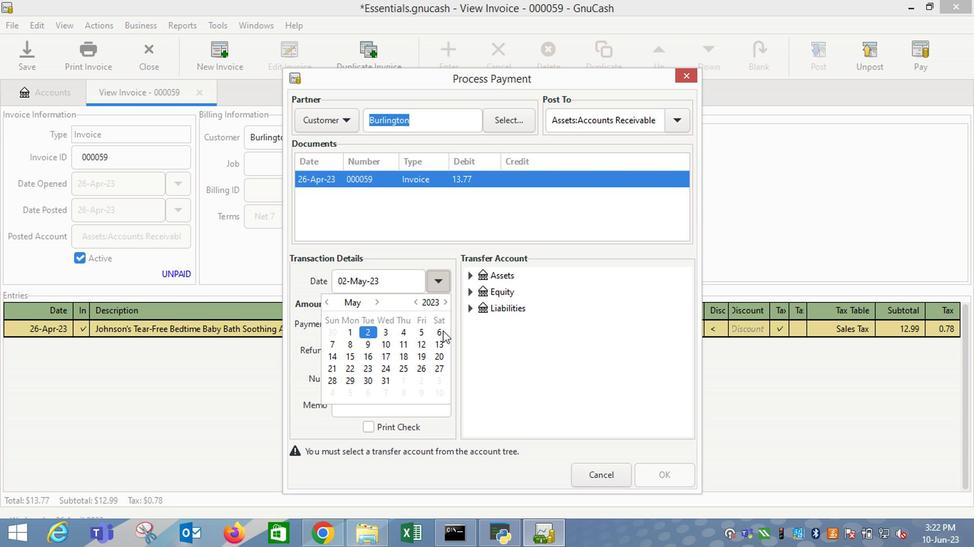 
Action: Mouse pressed left at (507, 333)
Screenshot: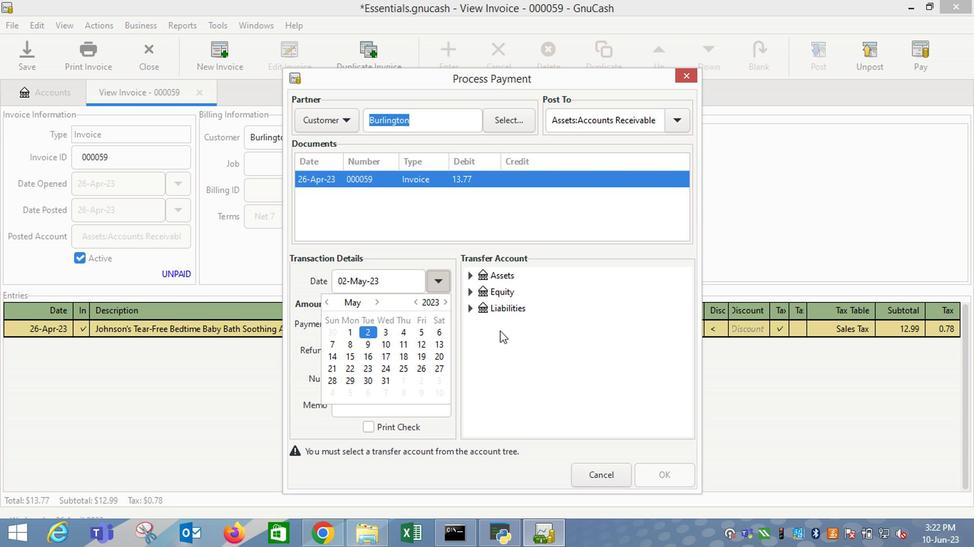 
Action: Mouse moved to (472, 280)
Screenshot: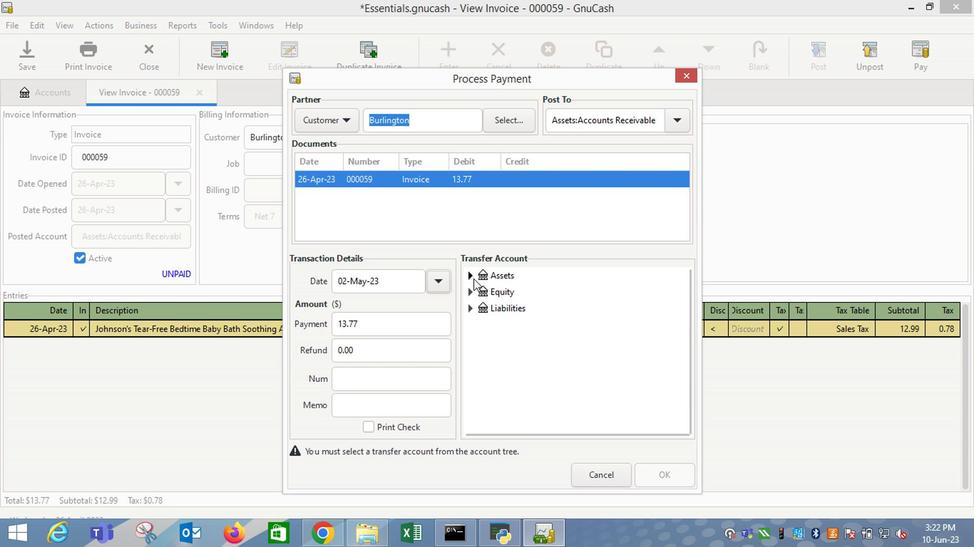 
Action: Mouse pressed left at (472, 280)
Screenshot: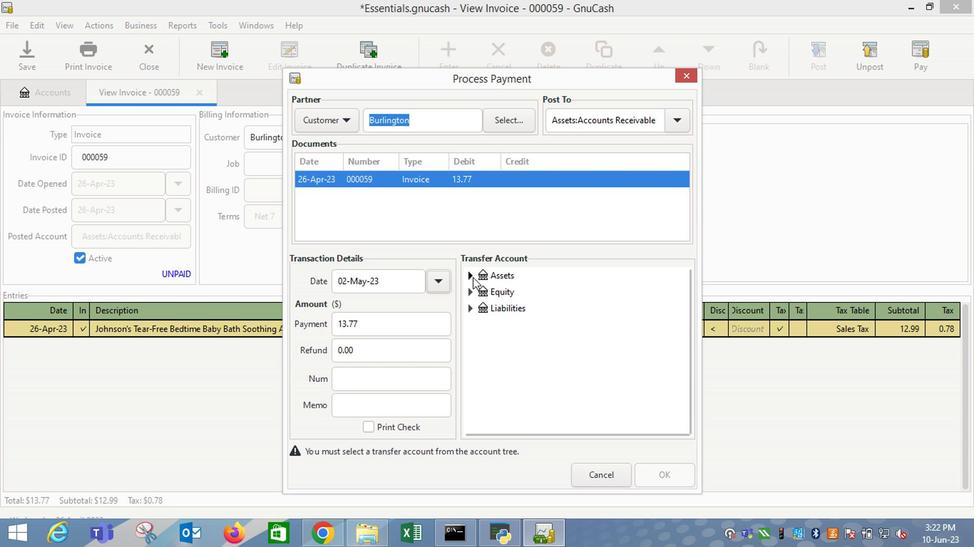 
Action: Mouse moved to (490, 295)
Screenshot: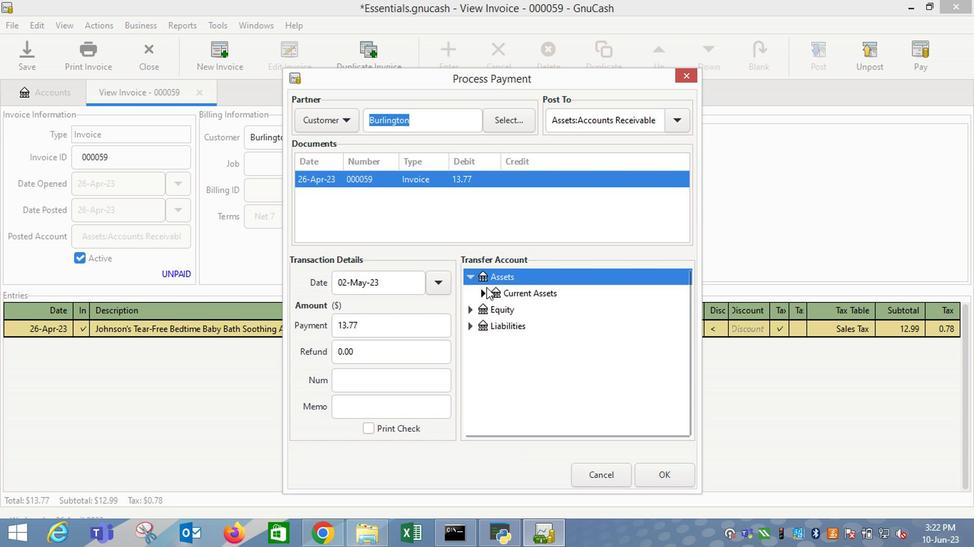 
Action: Mouse pressed left at (490, 295)
Screenshot: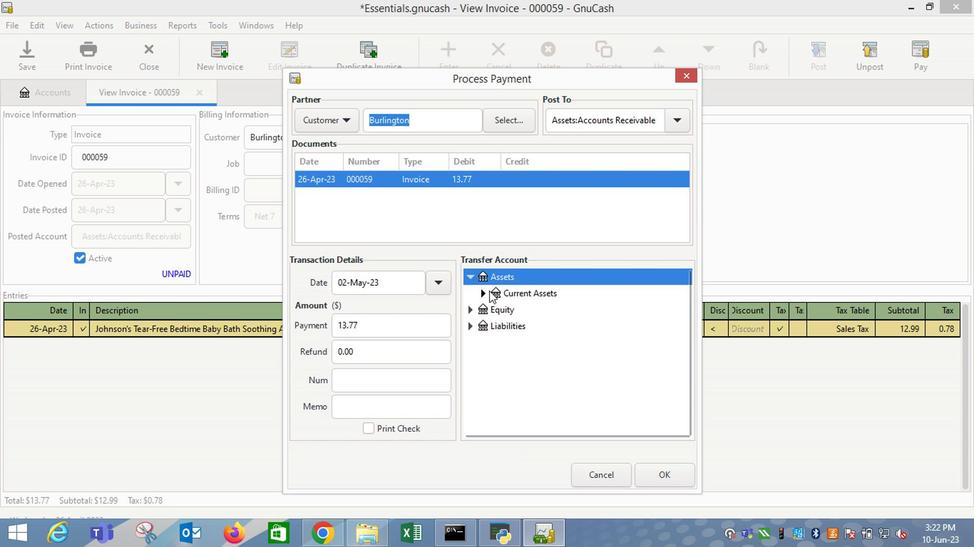 
Action: Mouse moved to (485, 298)
Screenshot: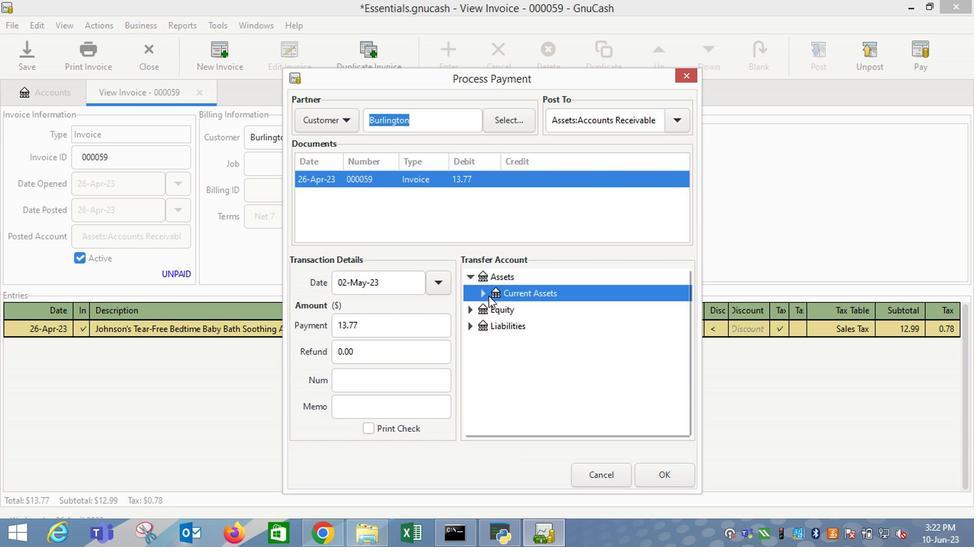 
Action: Mouse pressed left at (485, 298)
Screenshot: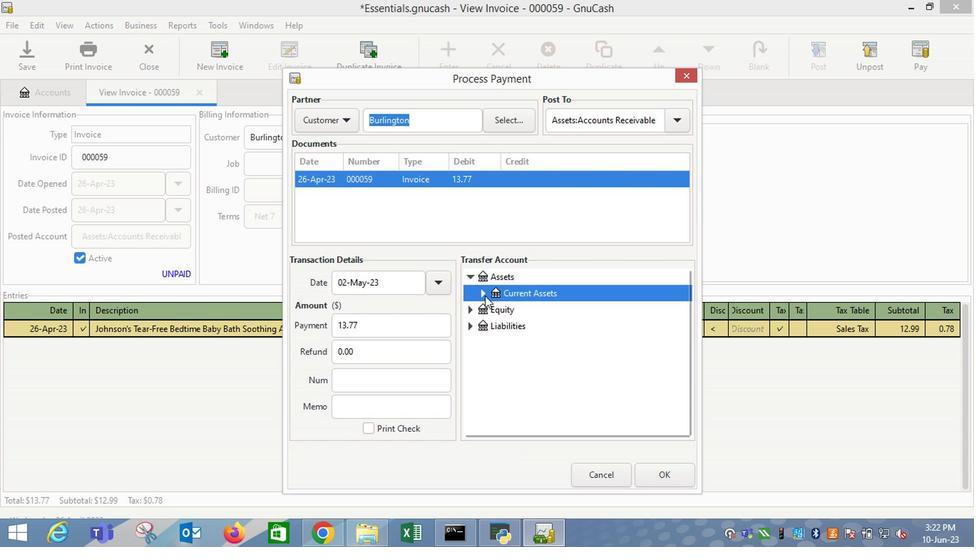 
Action: Mouse moved to (526, 319)
Screenshot: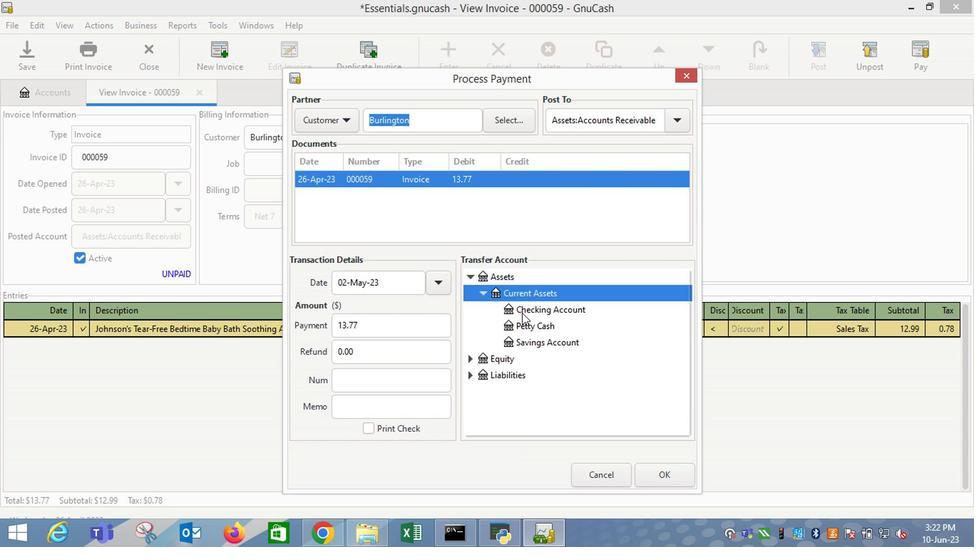
Action: Mouse pressed left at (526, 319)
Screenshot: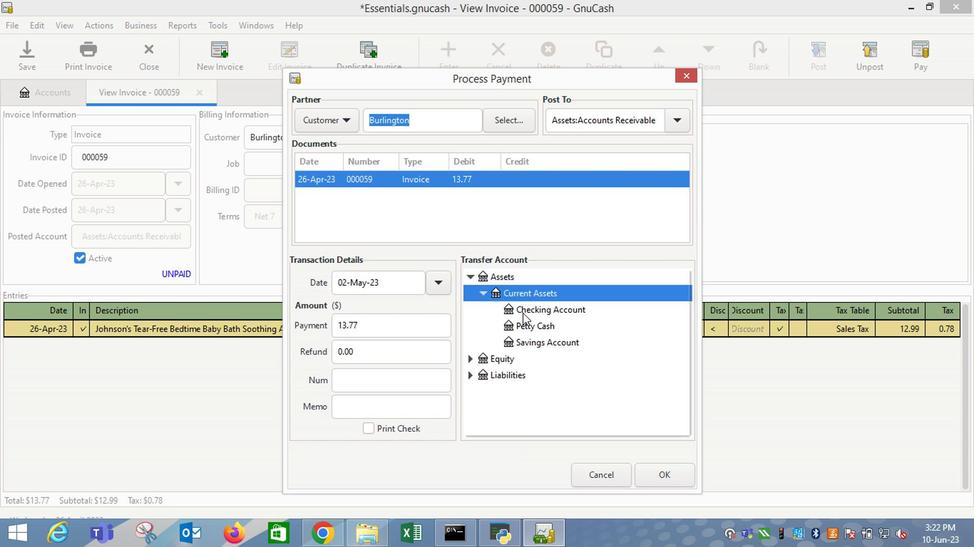 
Action: Mouse moved to (671, 476)
Screenshot: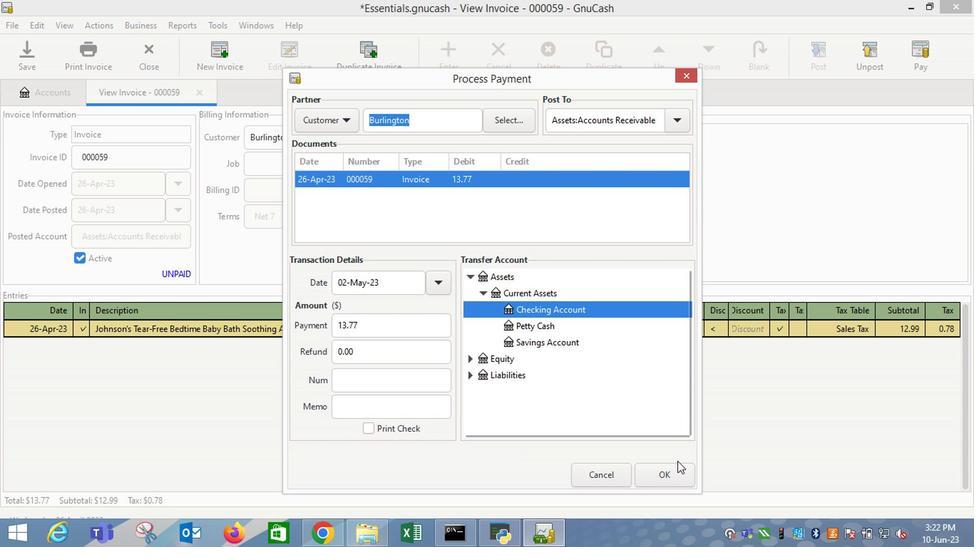 
Action: Mouse pressed left at (671, 476)
Screenshot: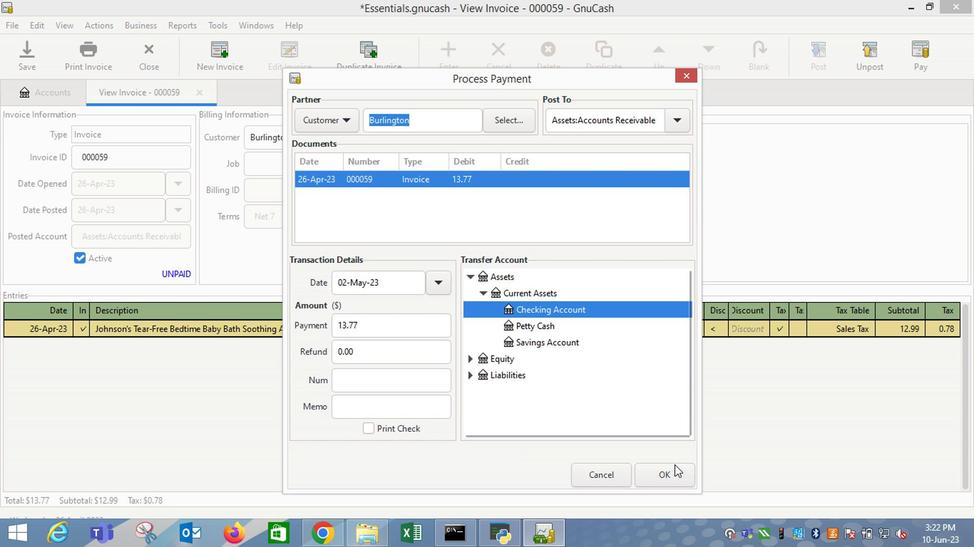 
Action: Mouse moved to (91, 51)
Screenshot: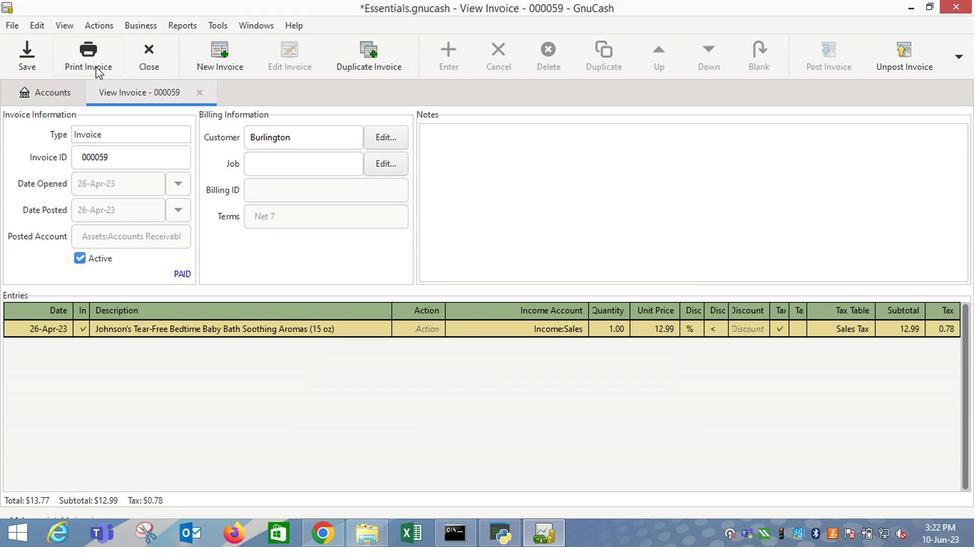 
Action: Mouse pressed left at (91, 51)
Screenshot: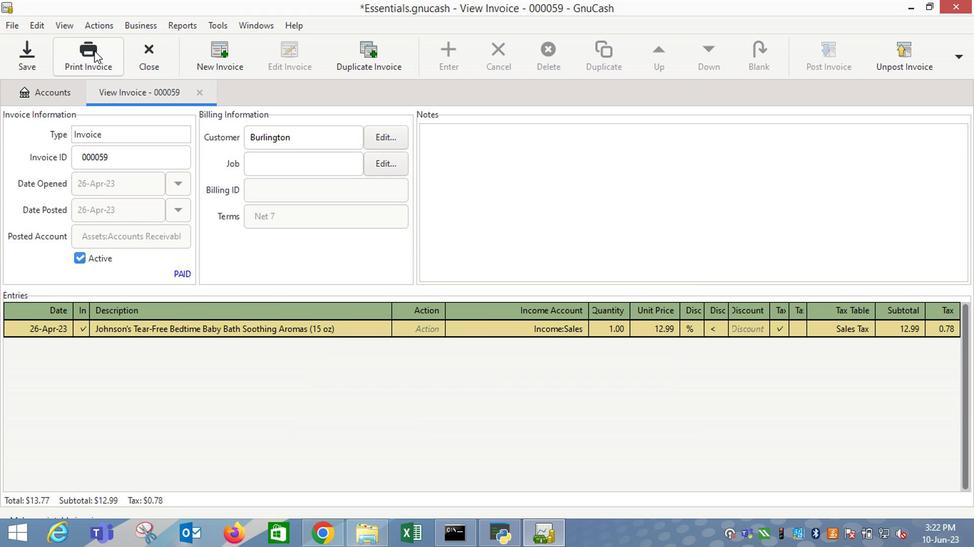 
Action: Mouse moved to (674, 55)
Screenshot: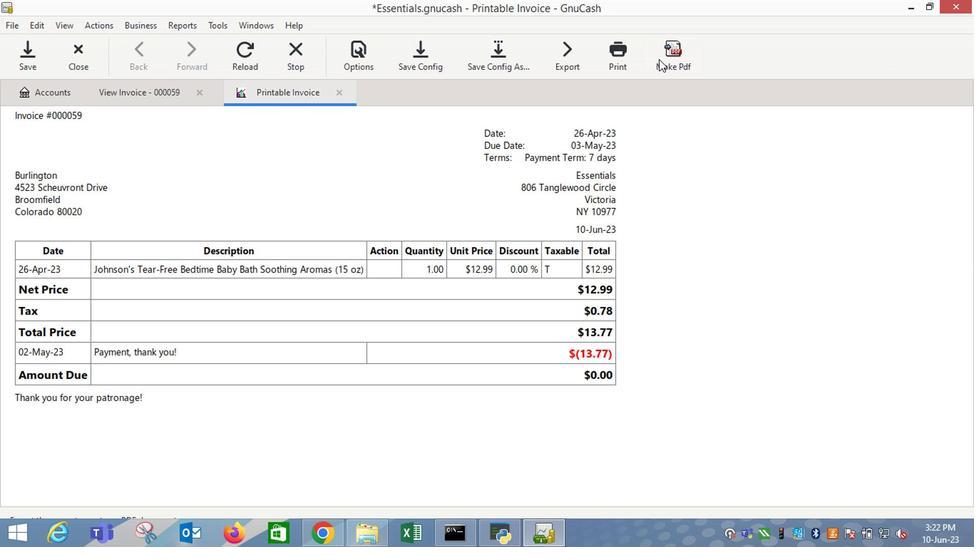 
Action: Mouse pressed left at (674, 55)
Screenshot: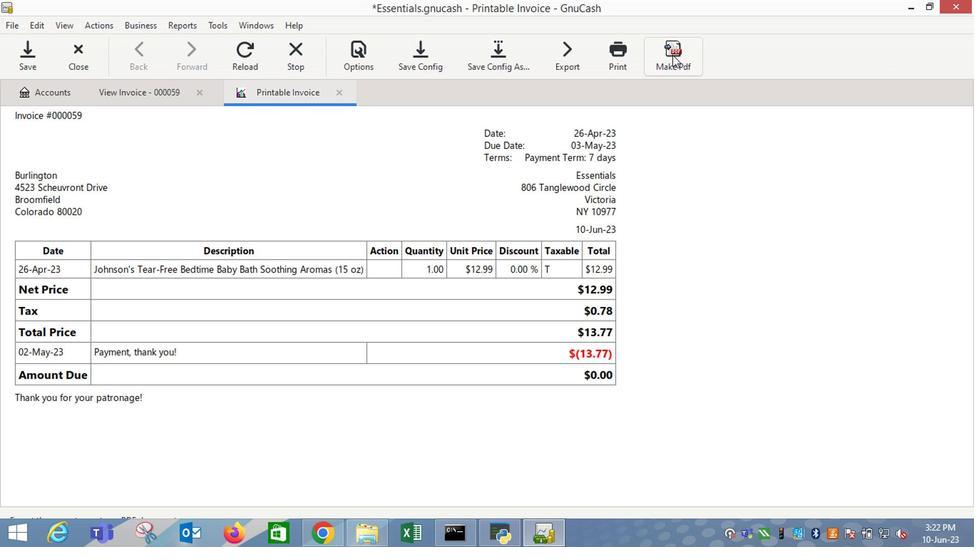 
Action: Mouse moved to (748, 497)
Screenshot: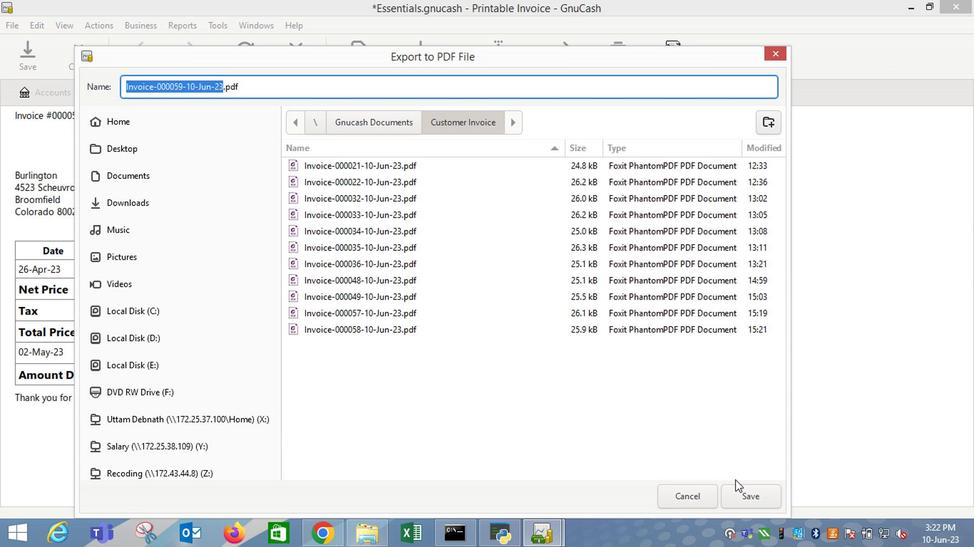 
Action: Mouse pressed left at (748, 497)
Screenshot: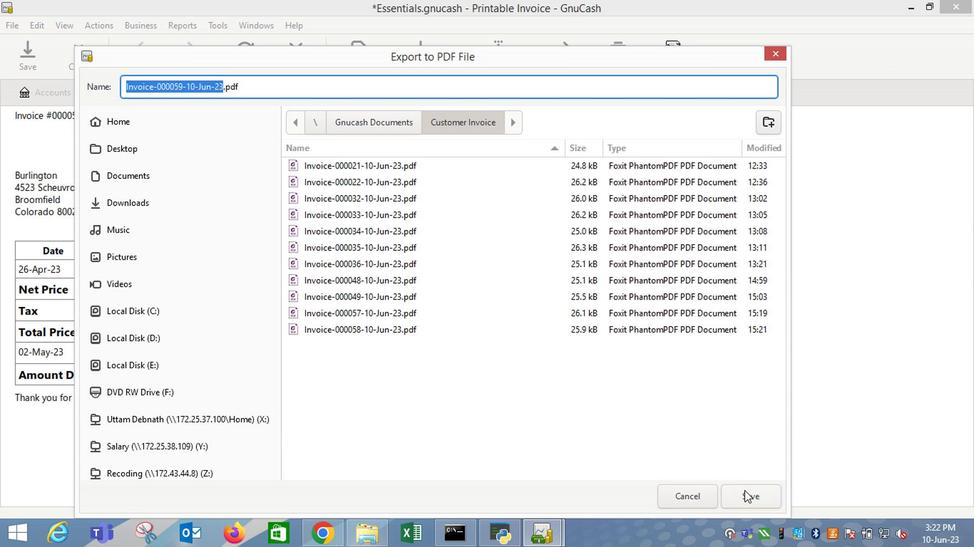 
Action: Mouse moved to (387, 330)
Screenshot: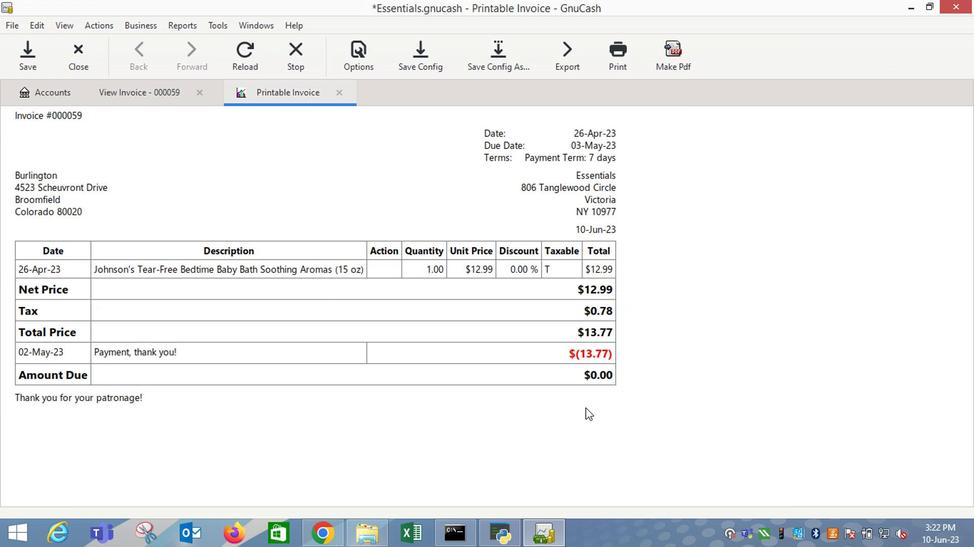 
